 Task: Plan a trip to Villarrica, Paraguay from 9th November, 2023 to 16th November, 2023 for 2 adults with 2 bedrooms having 2 beds and 1 bathroom. Property type can be flat. Booking option can be shelf check-in.
Action: Mouse moved to (437, 63)
Screenshot: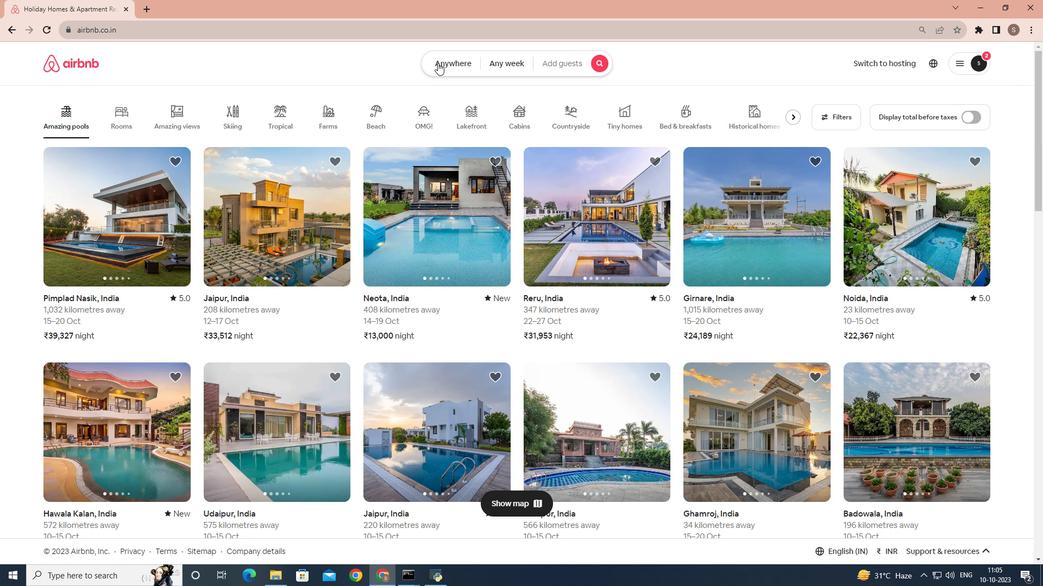 
Action: Mouse pressed left at (437, 63)
Screenshot: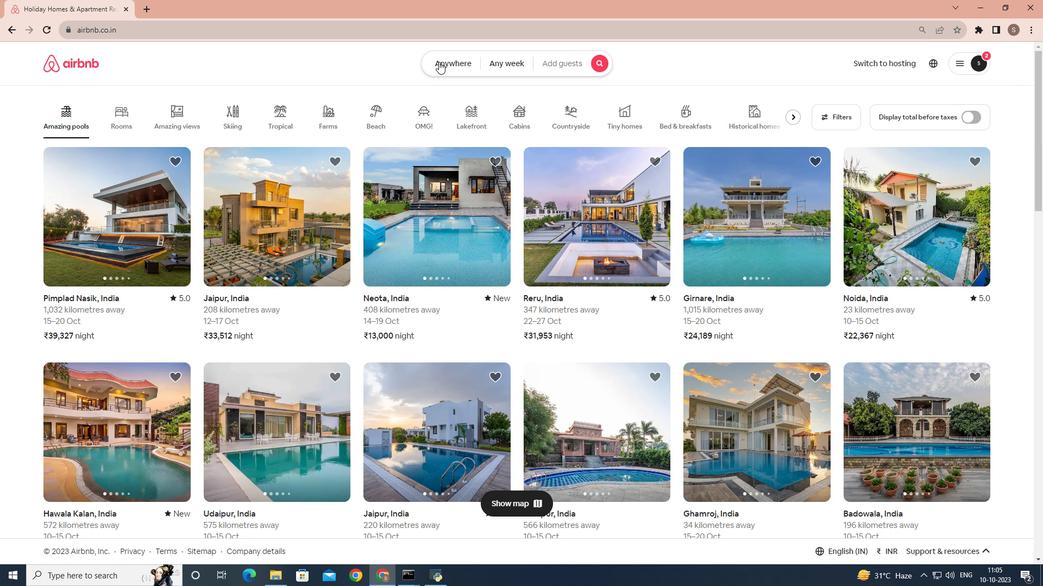 
Action: Mouse moved to (389, 101)
Screenshot: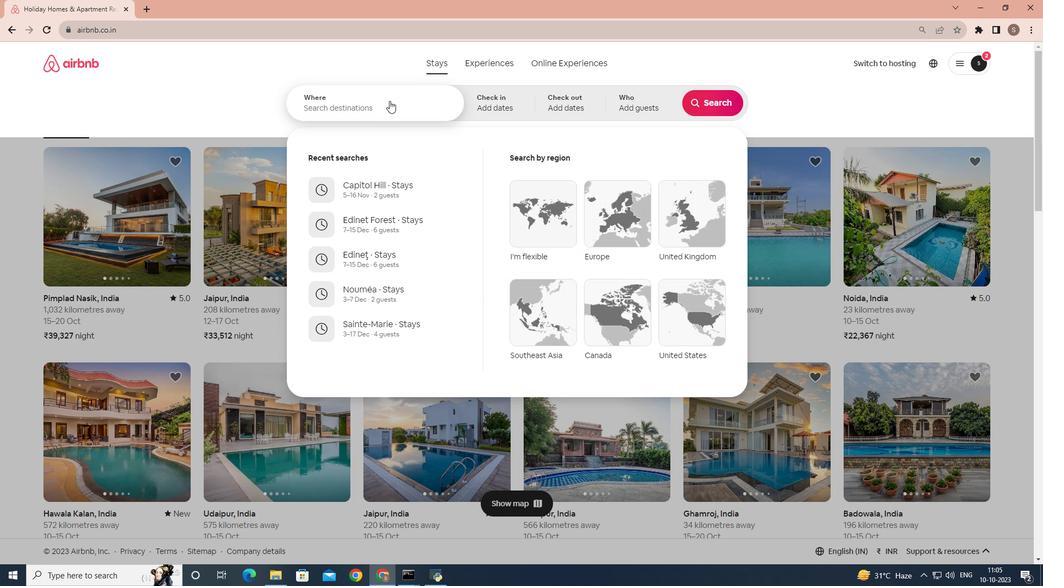 
Action: Mouse pressed left at (389, 101)
Screenshot: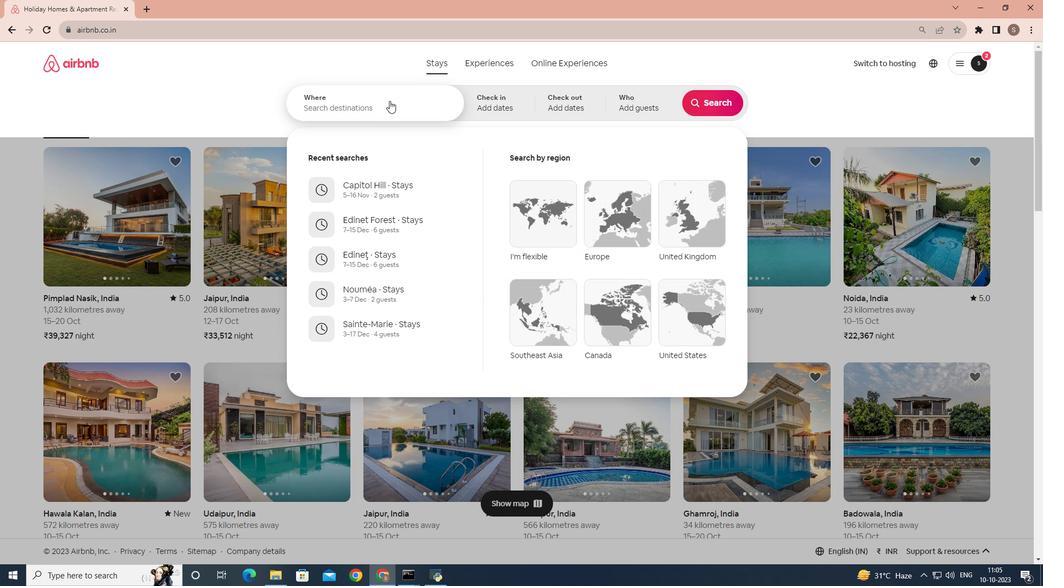 
Action: Mouse moved to (362, 113)
Screenshot: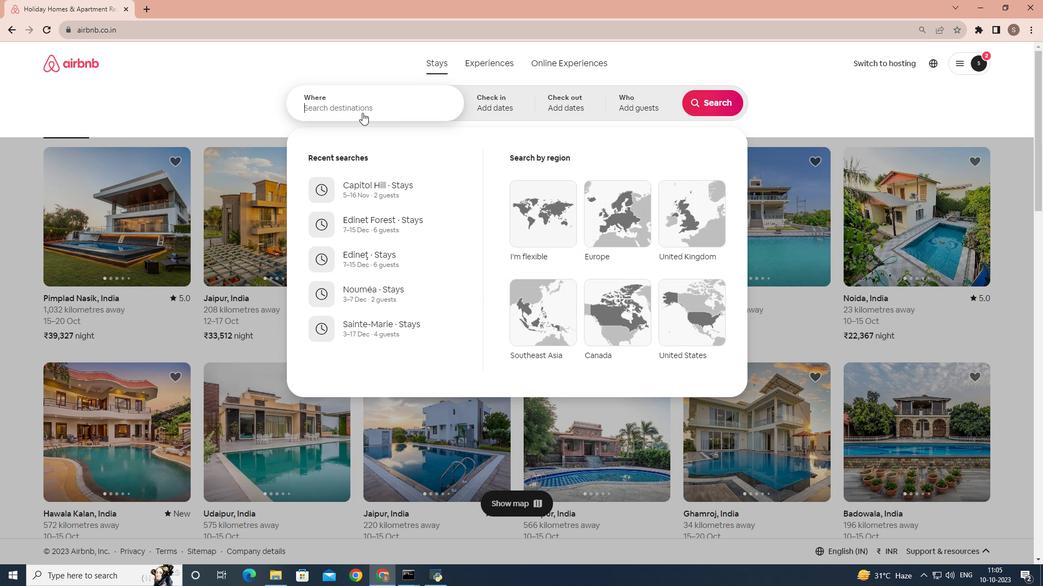 
Action: Key pressed <Key.shift><Key.shift>Villarrica,<Key.space><Key.shift>Paraguay
Screenshot: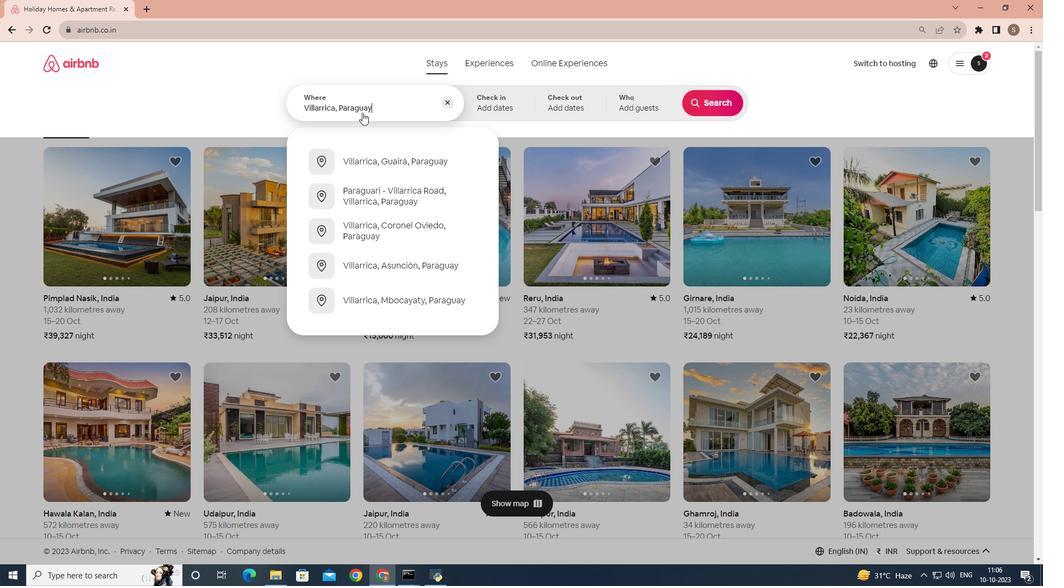 
Action: Mouse moved to (402, 167)
Screenshot: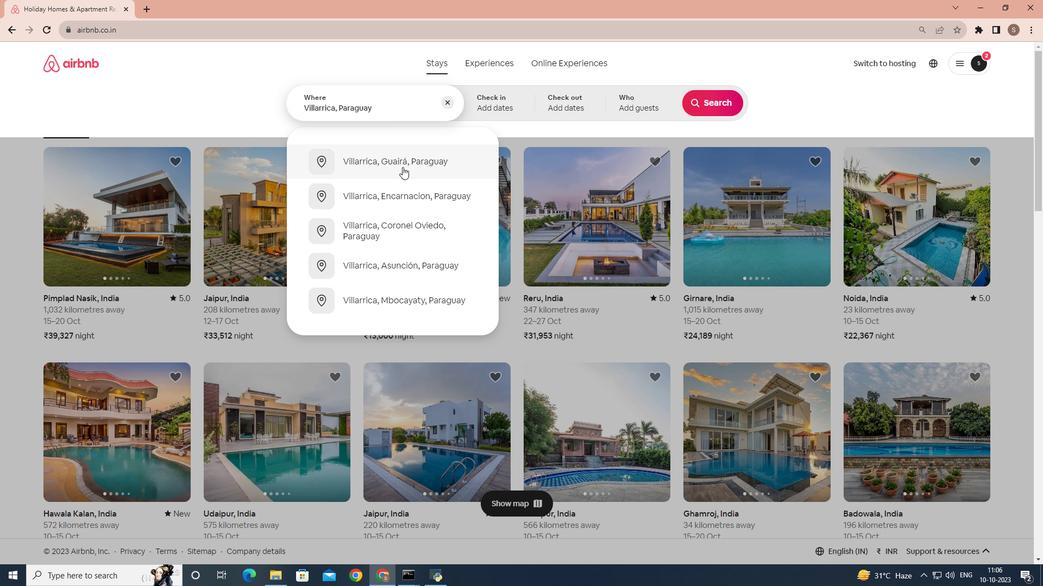 
Action: Mouse pressed left at (402, 167)
Screenshot: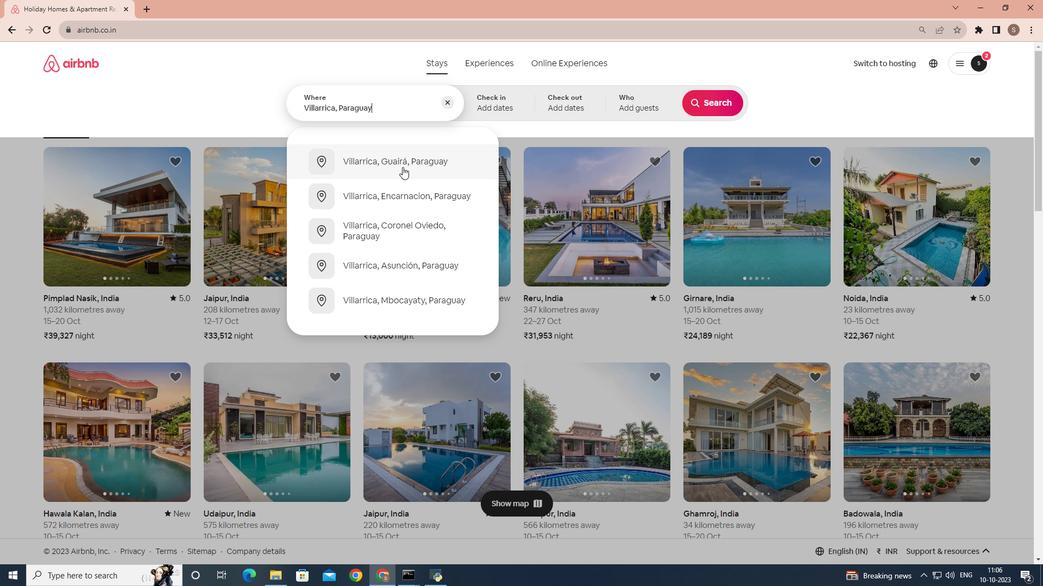
Action: Mouse moved to (642, 264)
Screenshot: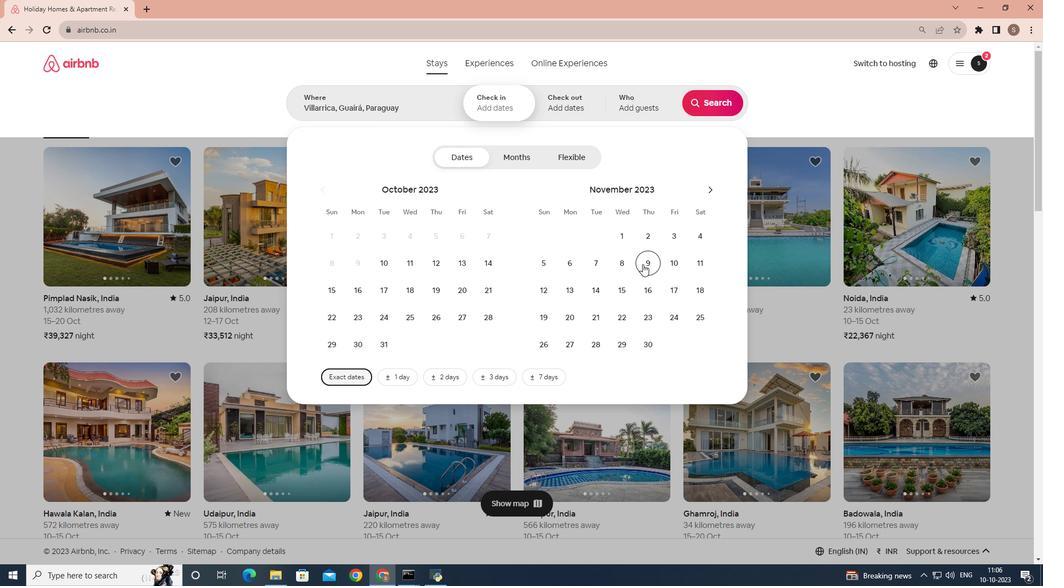 
Action: Mouse pressed left at (642, 264)
Screenshot: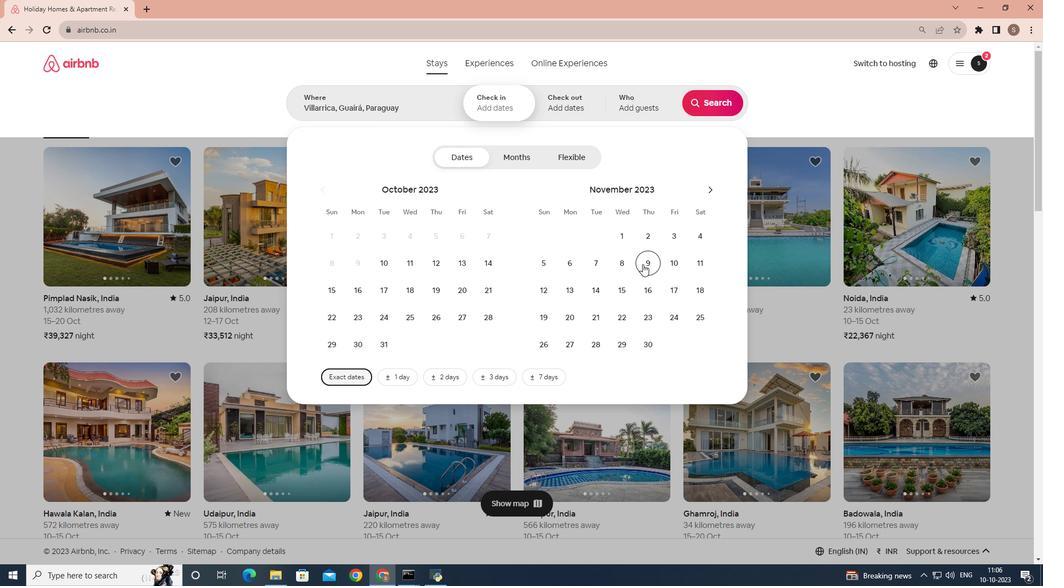 
Action: Mouse moved to (645, 298)
Screenshot: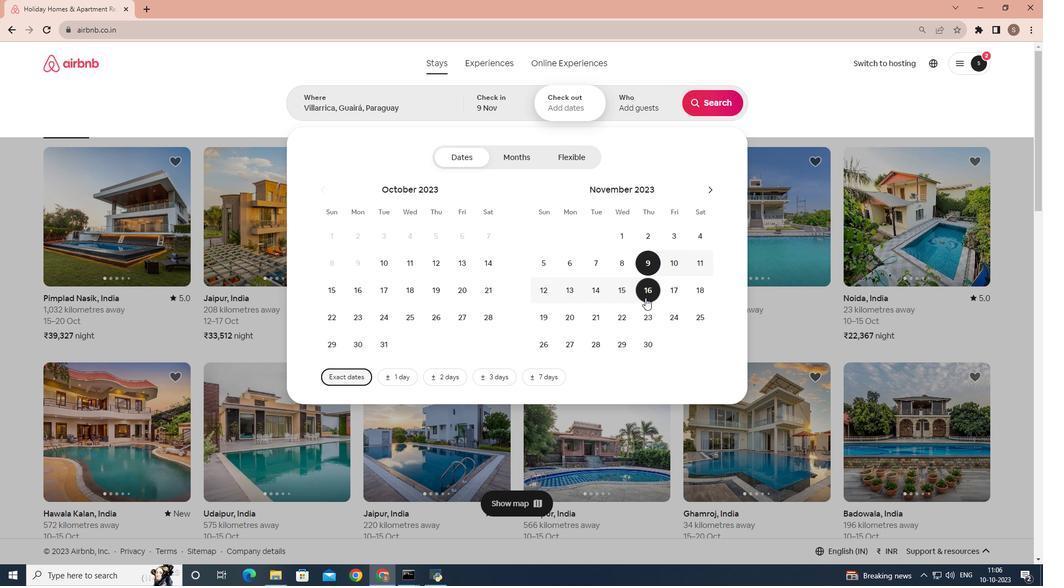 
Action: Mouse pressed left at (645, 298)
Screenshot: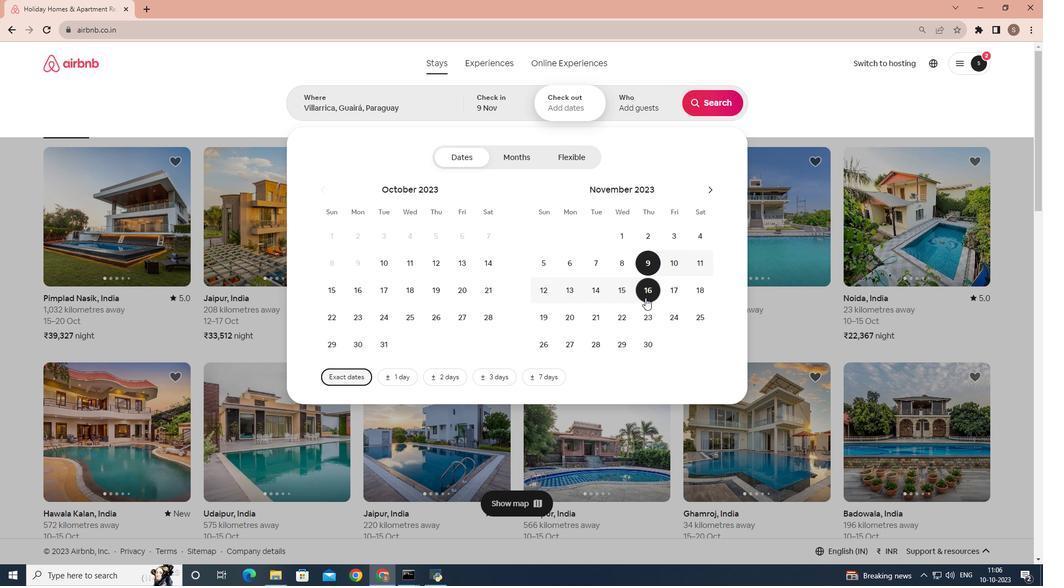 
Action: Mouse moved to (634, 109)
Screenshot: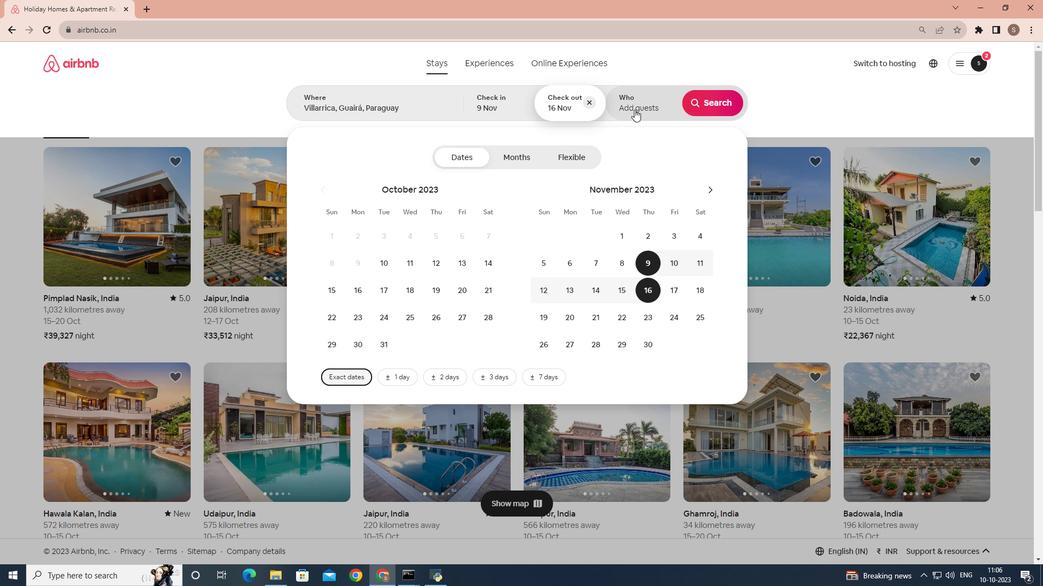 
Action: Mouse pressed left at (634, 109)
Screenshot: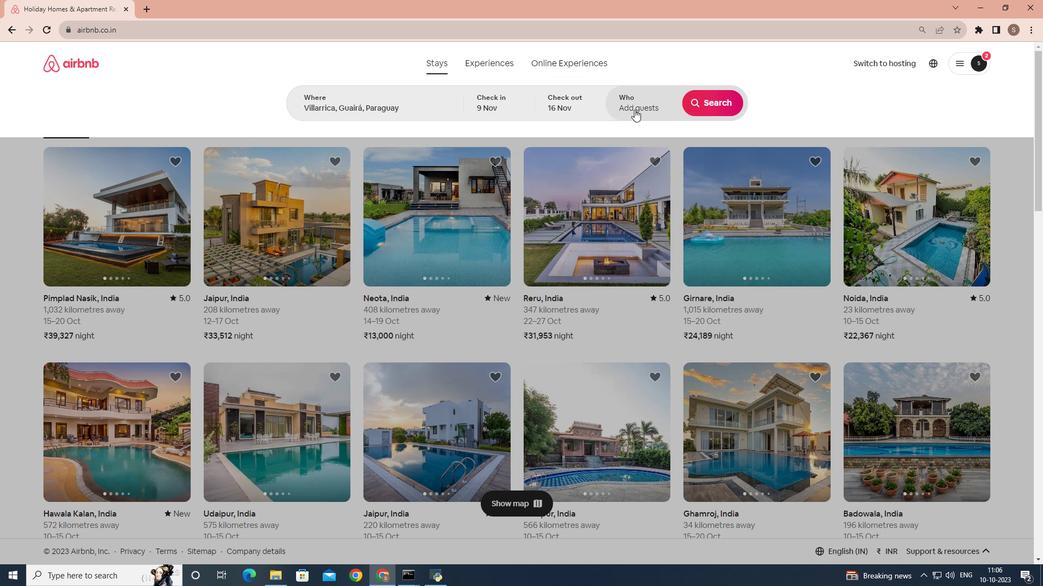 
Action: Mouse moved to (718, 158)
Screenshot: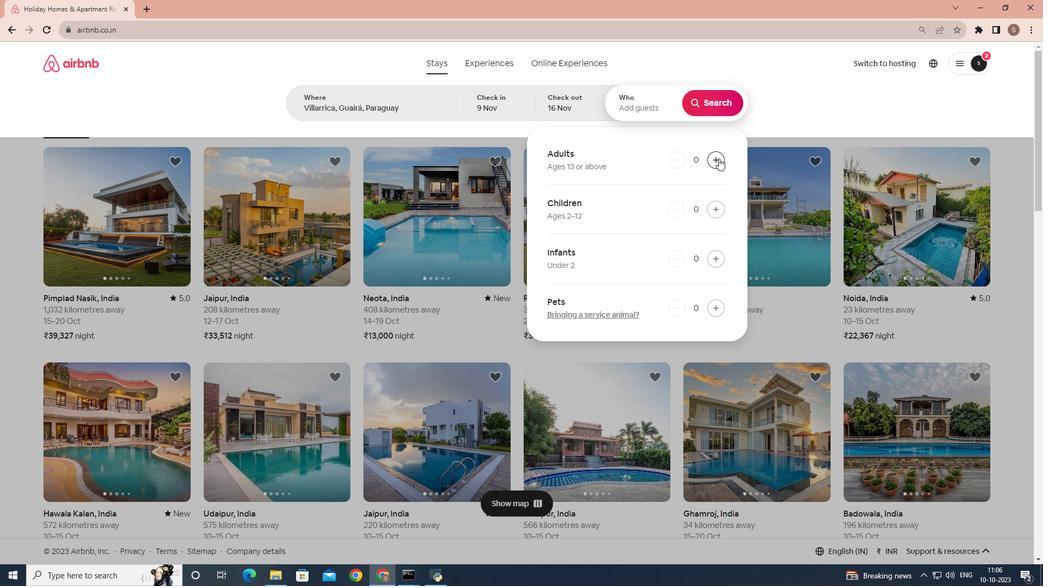 
Action: Mouse pressed left at (718, 158)
Screenshot: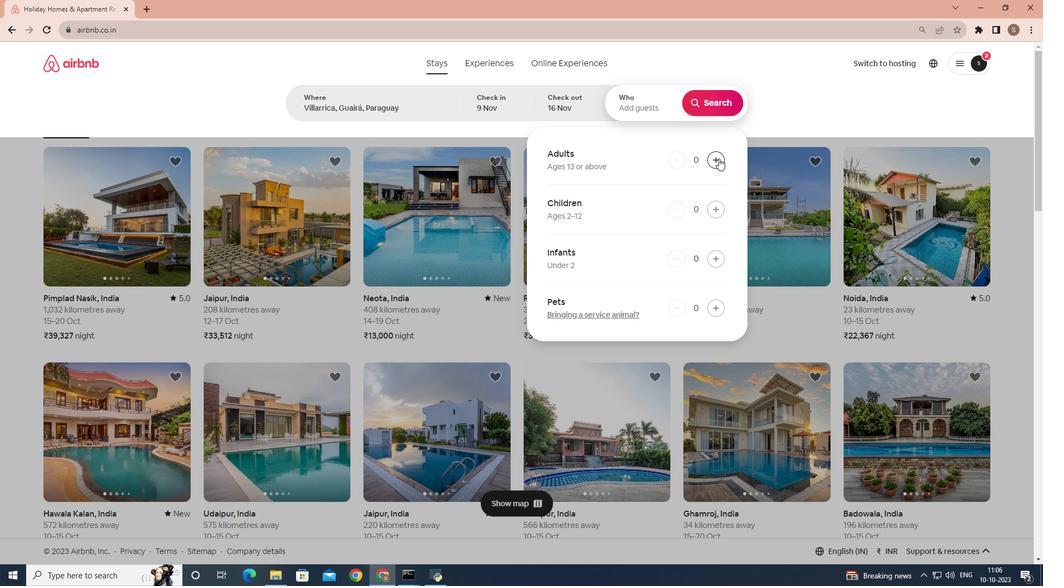 
Action: Mouse pressed left at (718, 158)
Screenshot: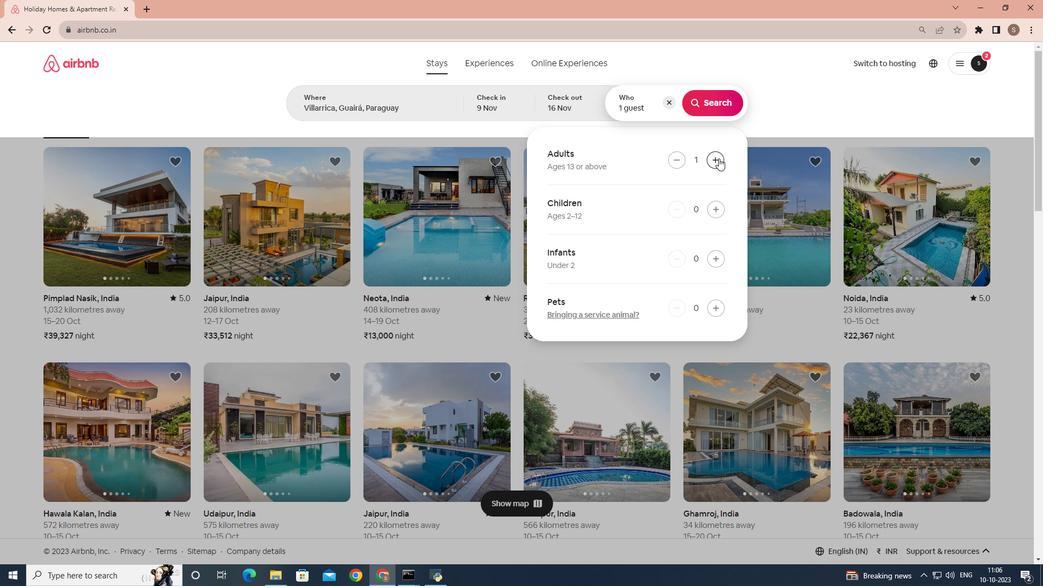 
Action: Mouse moved to (709, 104)
Screenshot: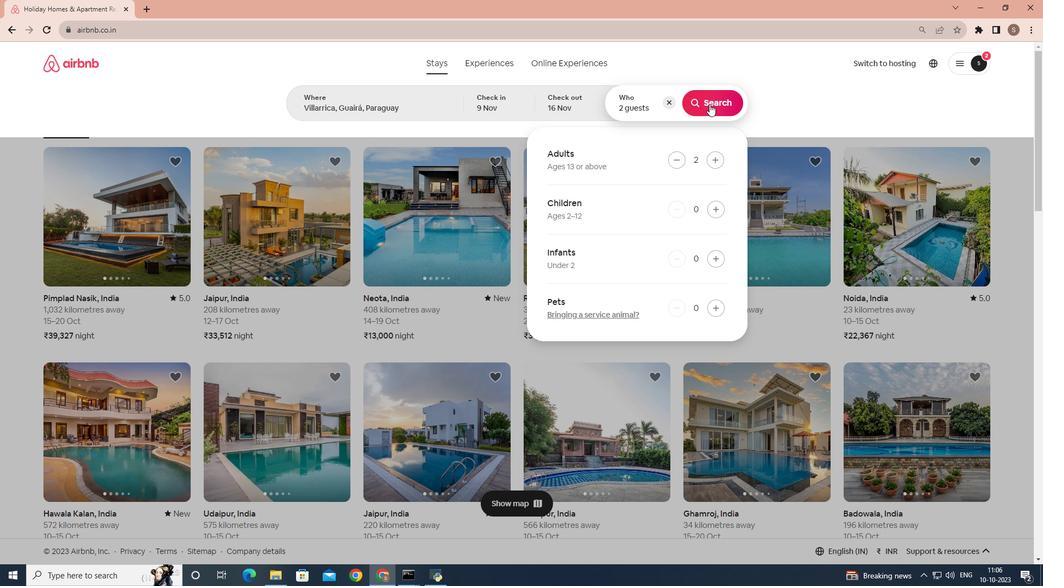 
Action: Mouse pressed left at (709, 104)
Screenshot: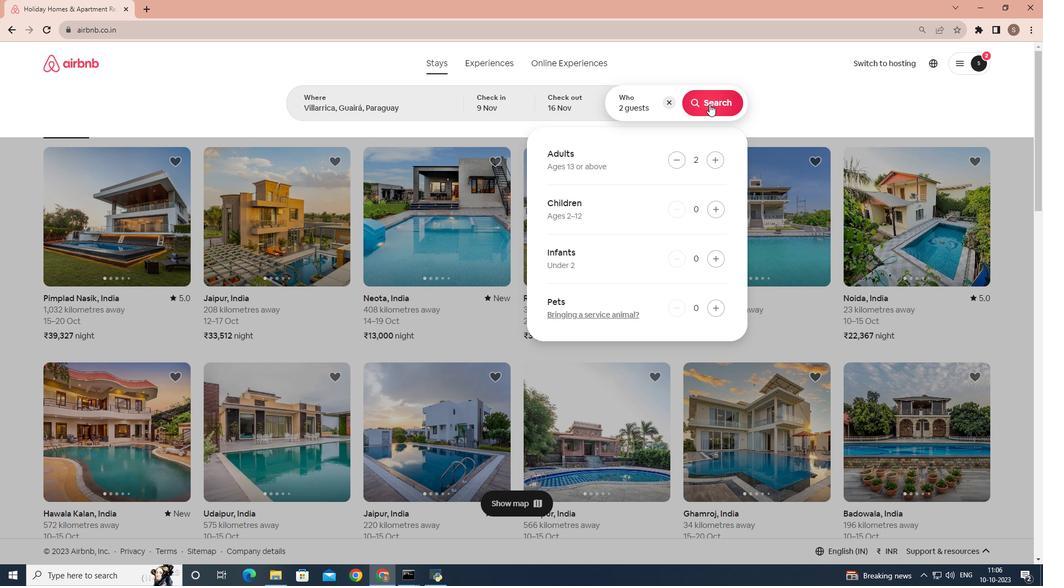 
Action: Mouse moved to (864, 110)
Screenshot: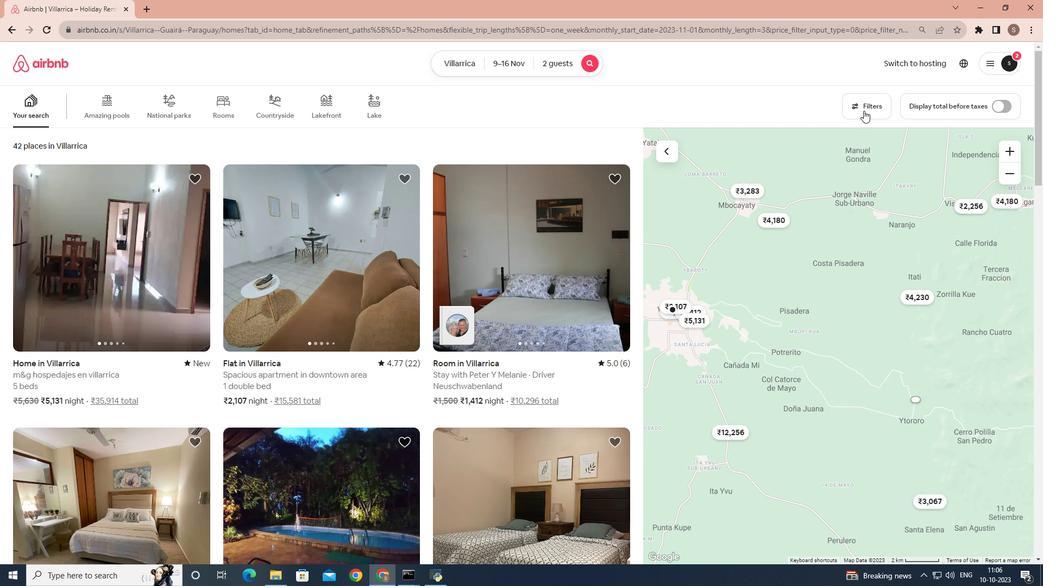 
Action: Mouse pressed left at (864, 110)
Screenshot: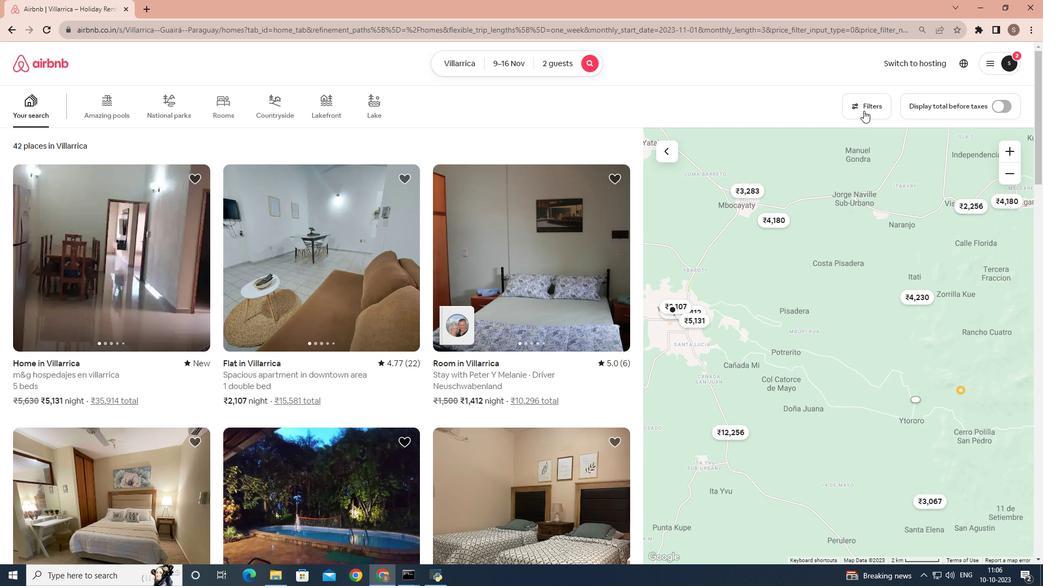 
Action: Mouse moved to (361, 485)
Screenshot: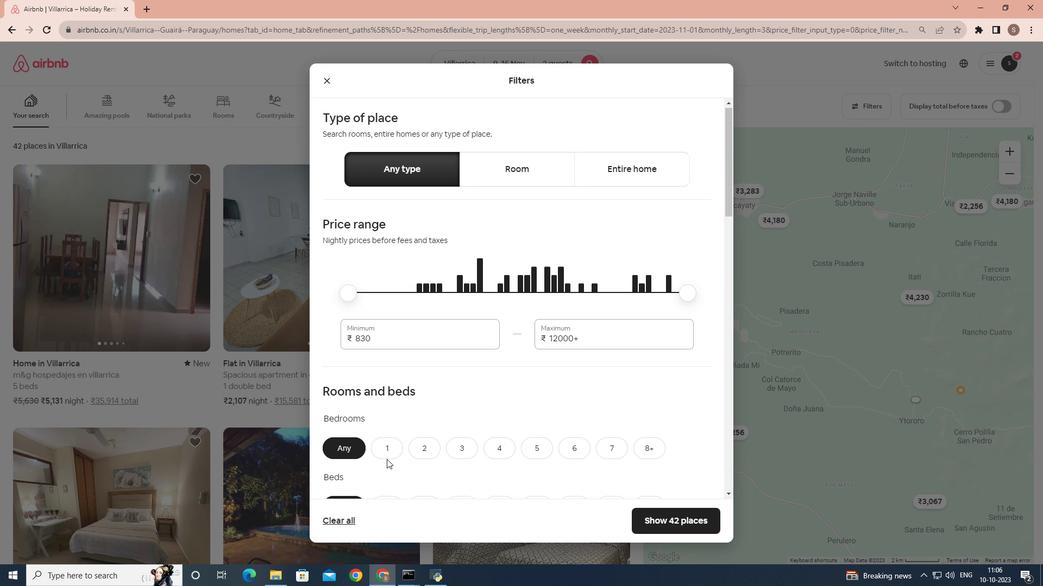 
Action: Mouse scrolled (361, 485) with delta (0, 0)
Screenshot: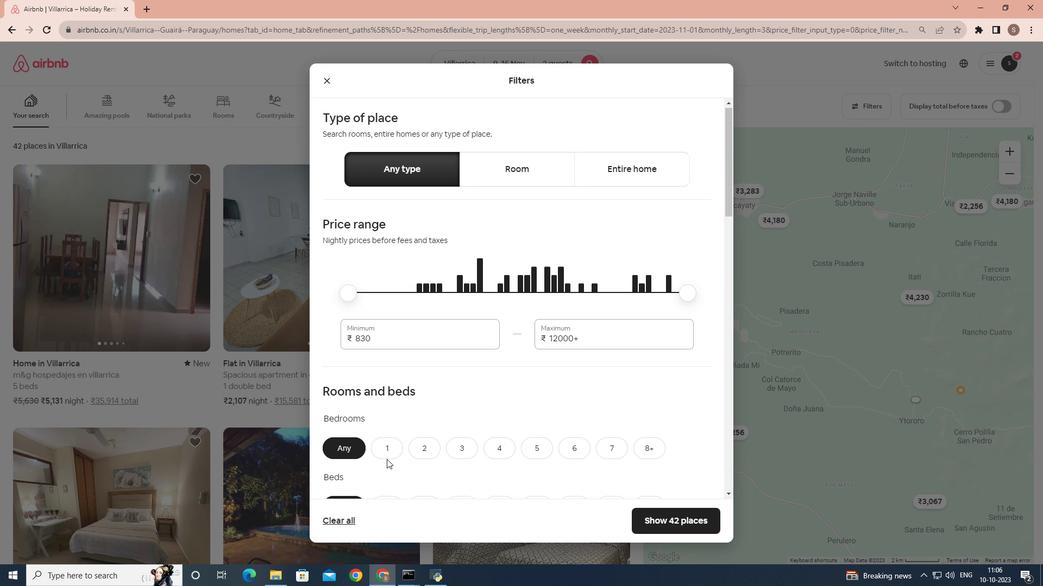 
Action: Mouse moved to (415, 429)
Screenshot: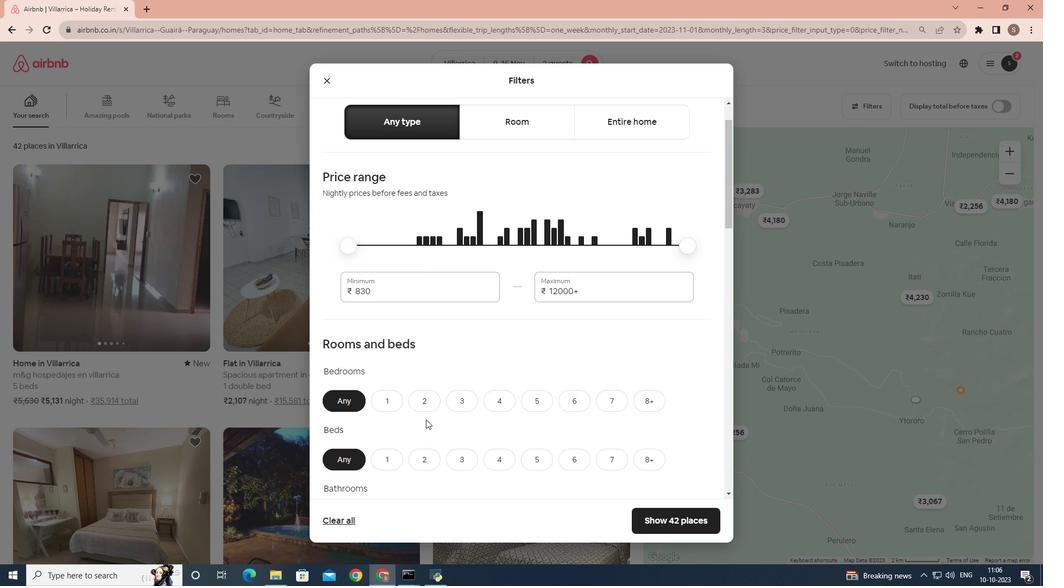 
Action: Mouse scrolled (415, 429) with delta (0, 0)
Screenshot: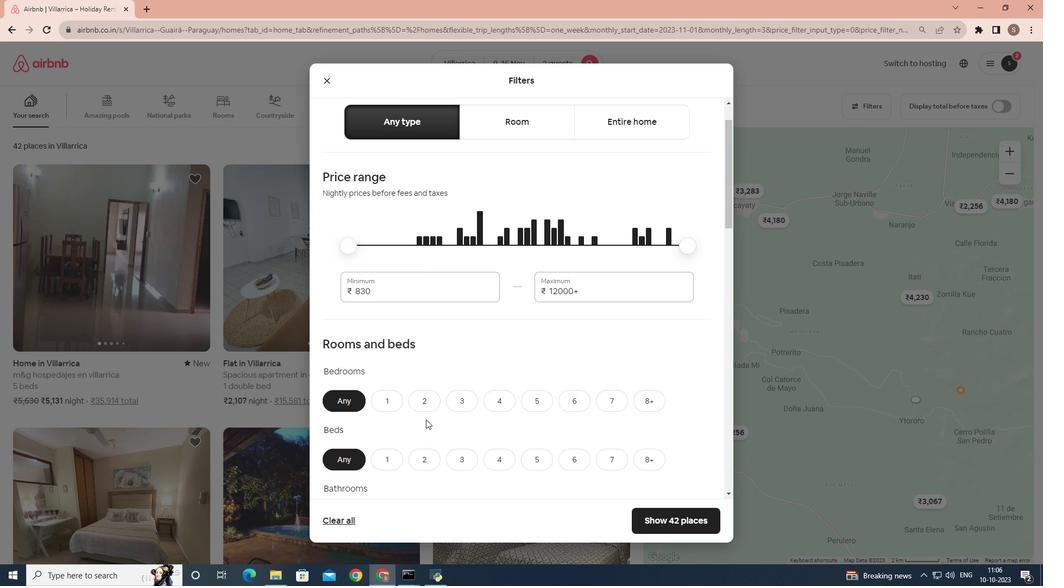 
Action: Mouse moved to (429, 337)
Screenshot: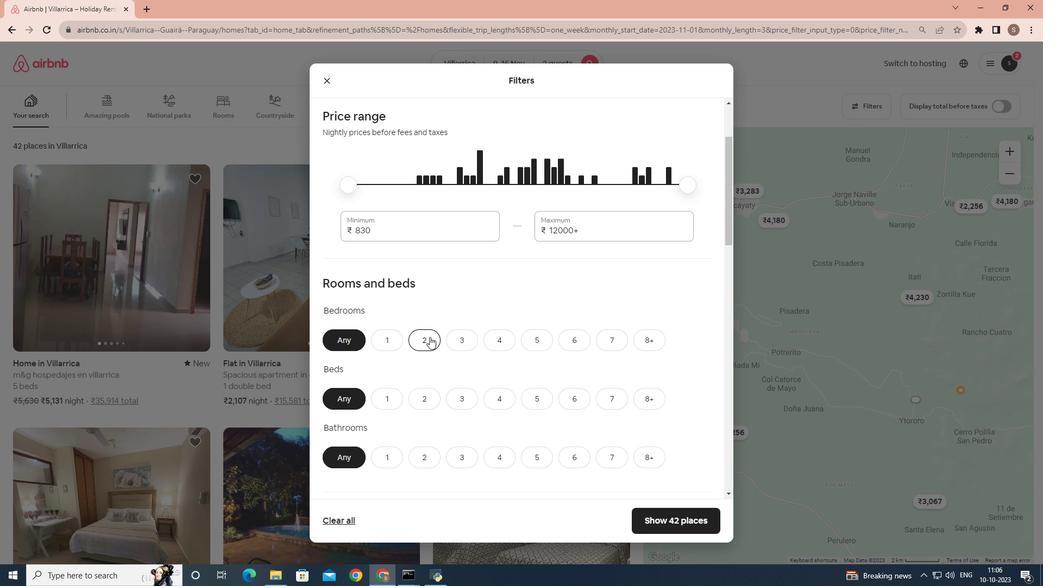 
Action: Mouse pressed left at (429, 337)
Screenshot: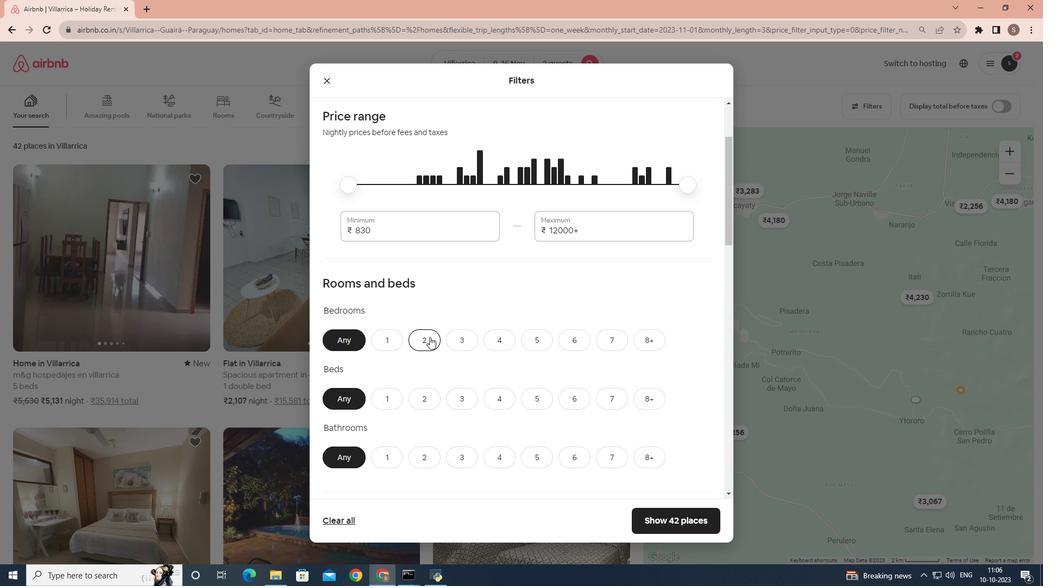 
Action: Mouse moved to (427, 399)
Screenshot: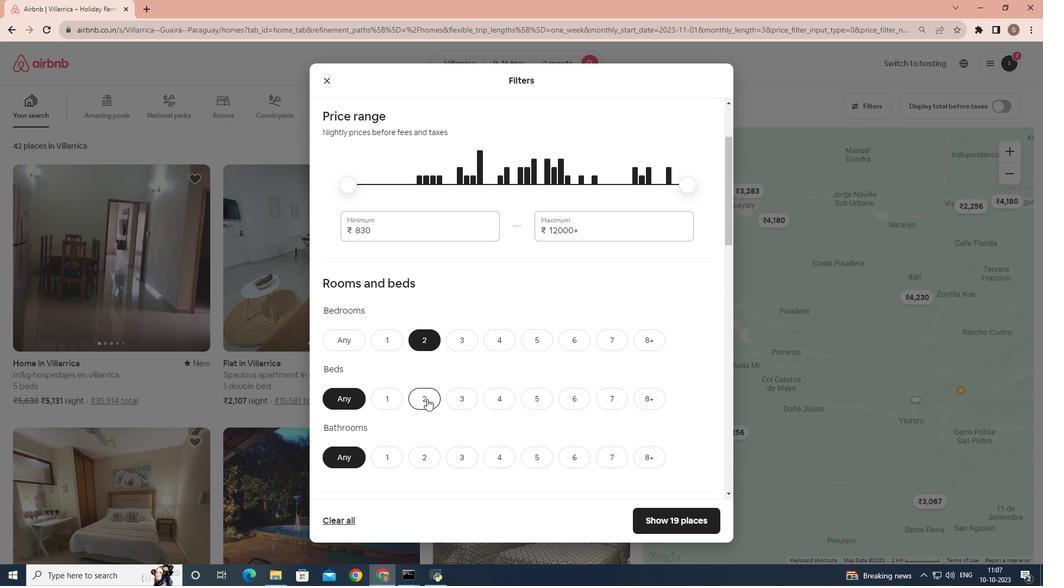 
Action: Mouse pressed left at (427, 399)
Screenshot: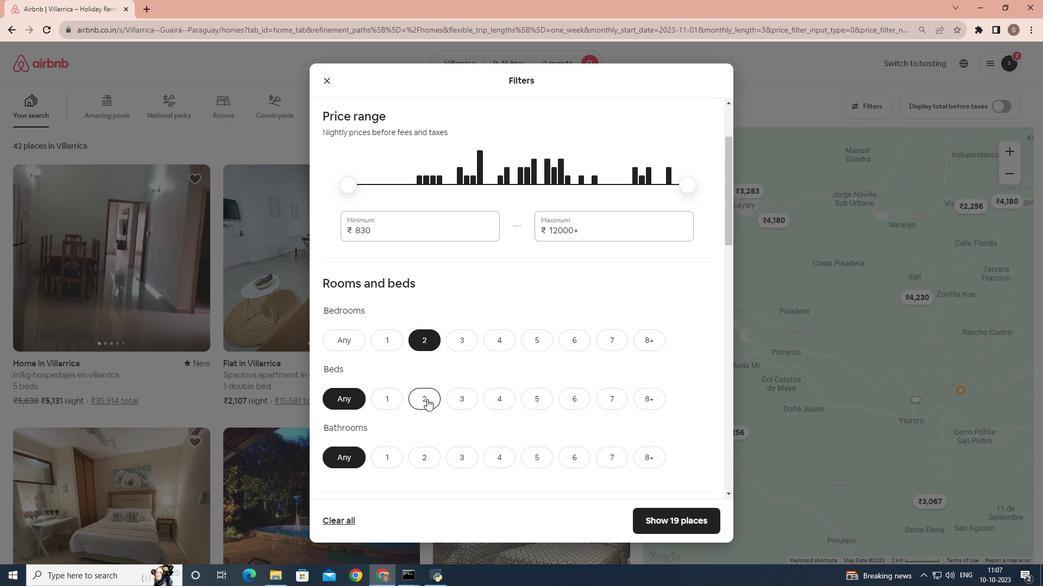 
Action: Mouse moved to (446, 377)
Screenshot: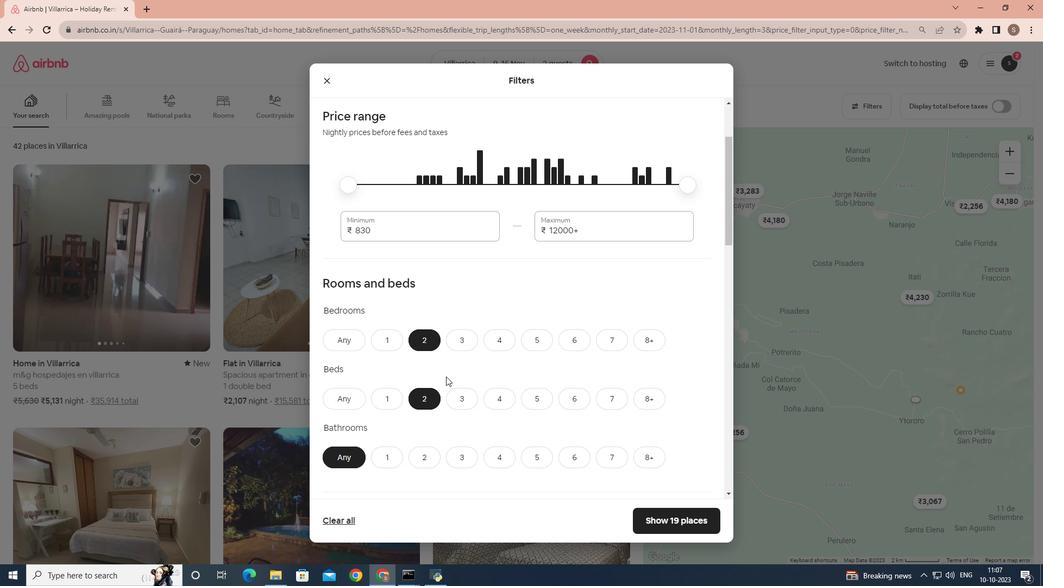 
Action: Mouse scrolled (446, 376) with delta (0, 0)
Screenshot: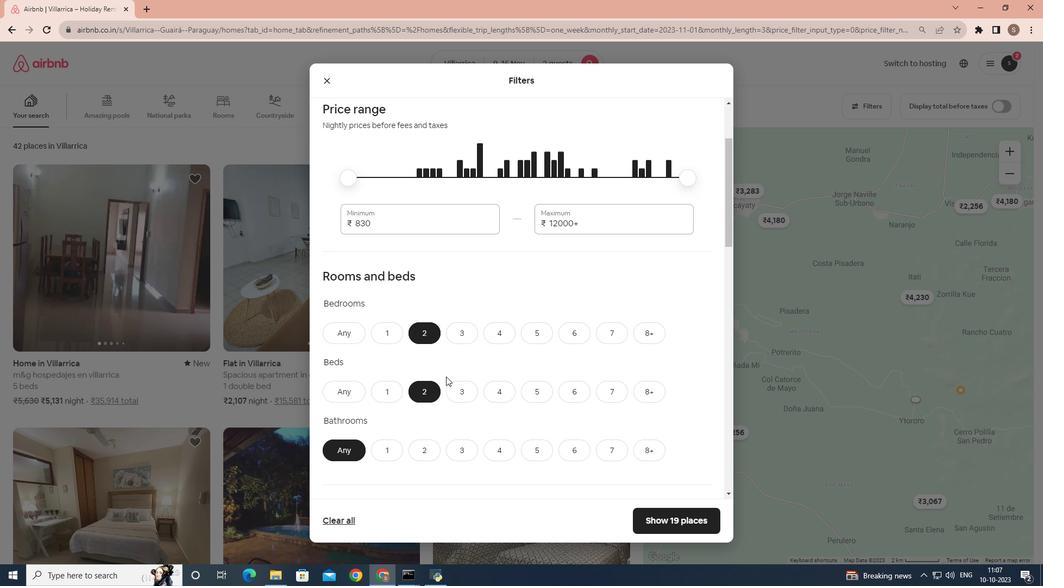 
Action: Mouse moved to (394, 408)
Screenshot: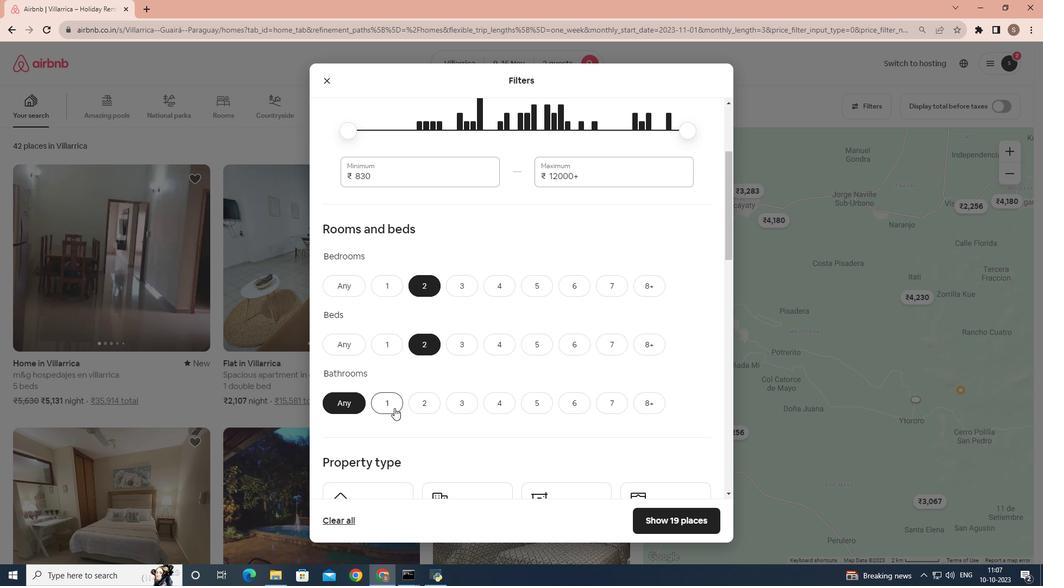 
Action: Mouse pressed left at (394, 408)
Screenshot: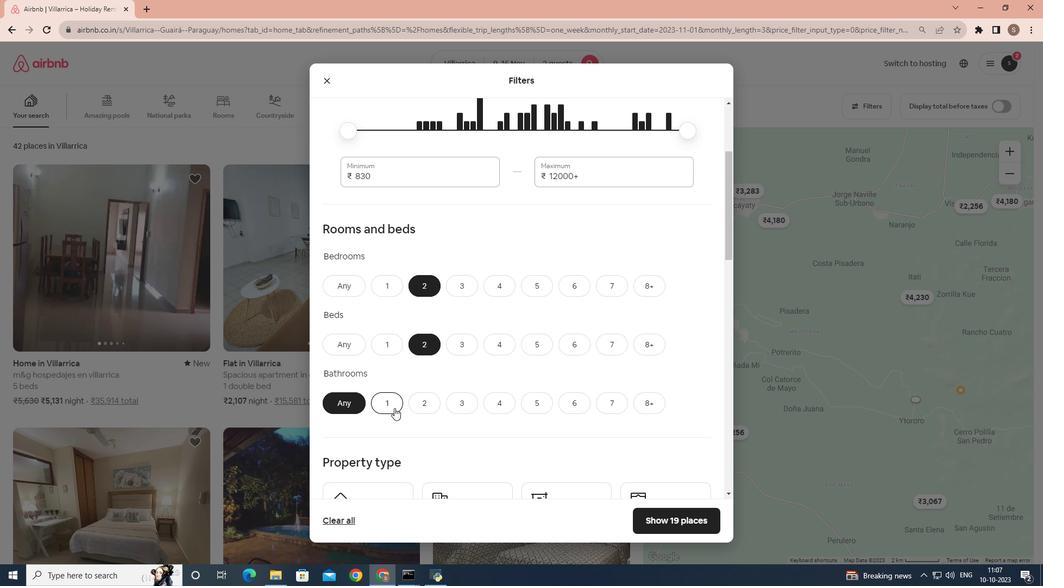 
Action: Mouse moved to (509, 368)
Screenshot: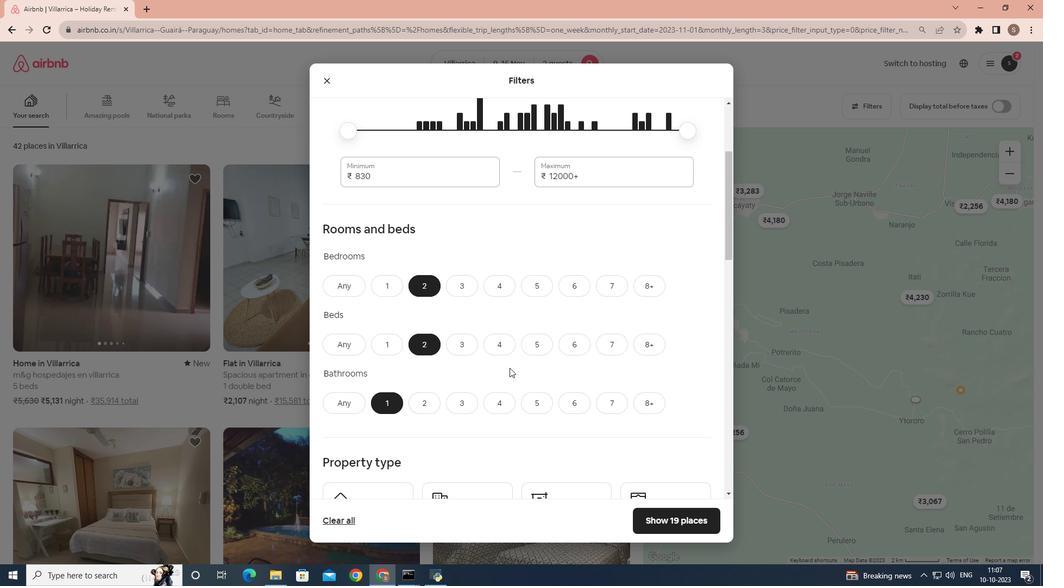 
Action: Mouse scrolled (509, 367) with delta (0, 0)
Screenshot: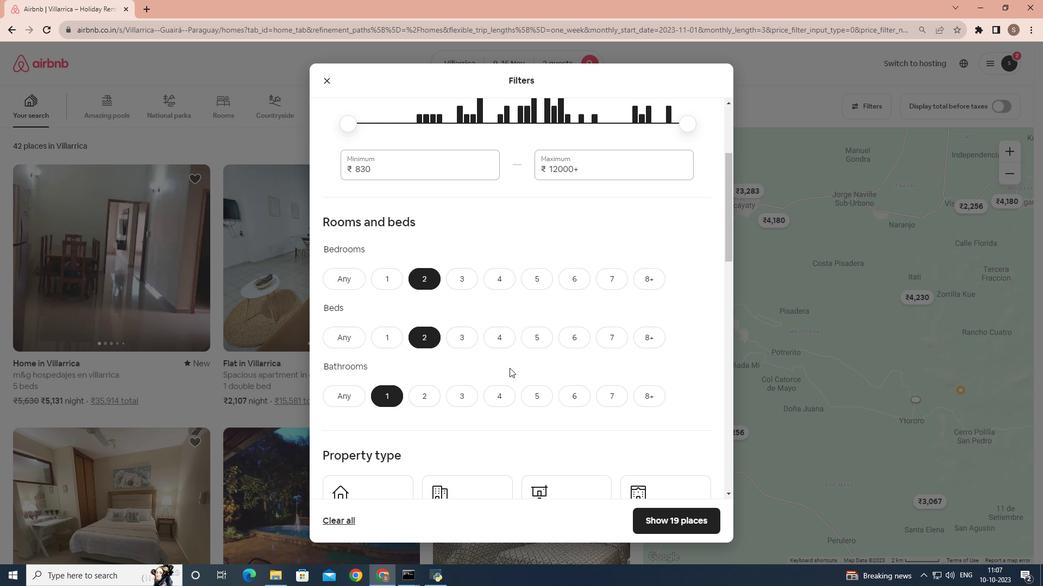 
Action: Mouse moved to (510, 367)
Screenshot: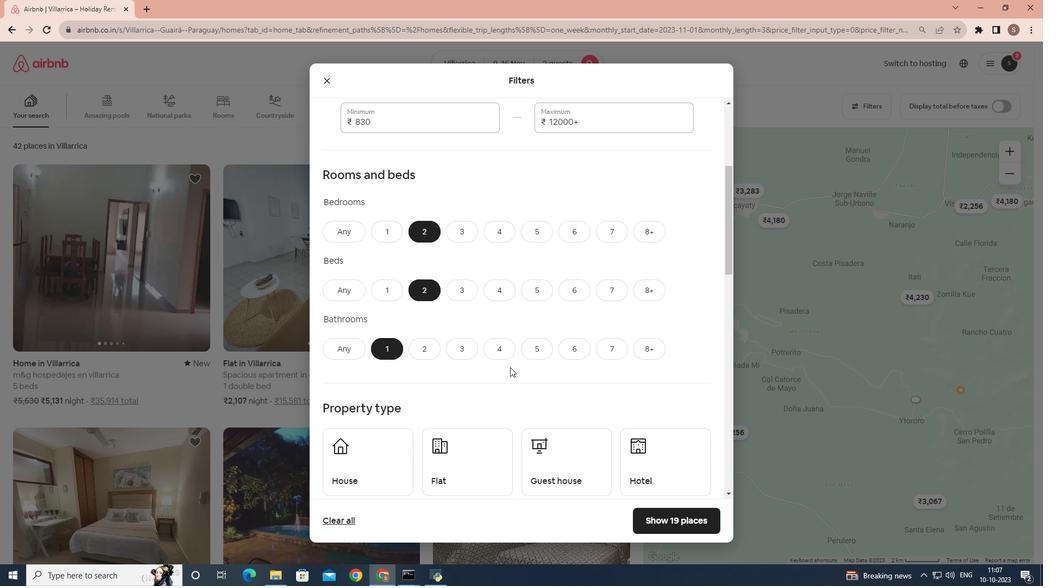 
Action: Mouse scrolled (510, 367) with delta (0, 0)
Screenshot: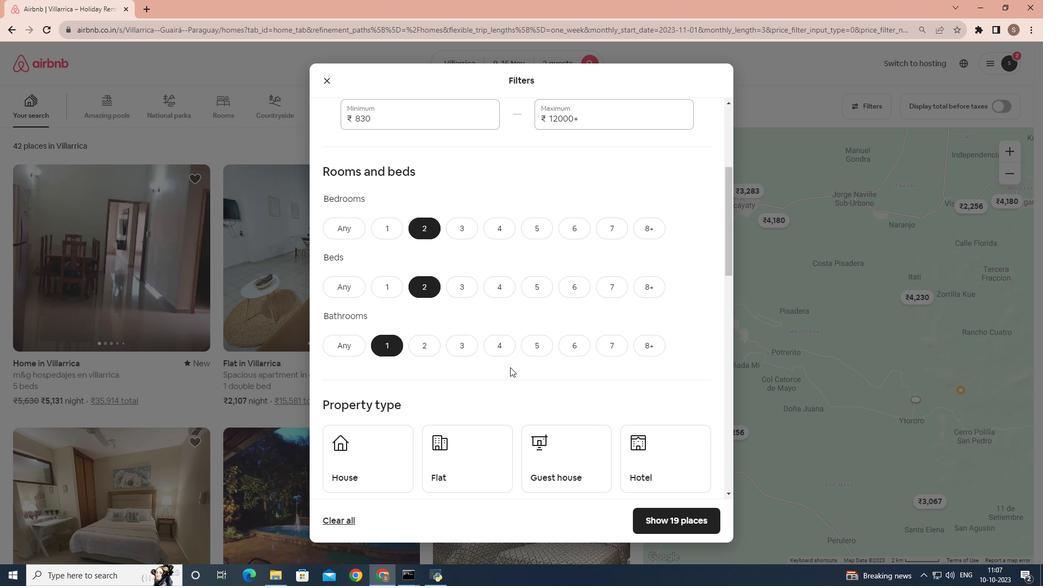 
Action: Mouse scrolled (510, 367) with delta (0, 0)
Screenshot: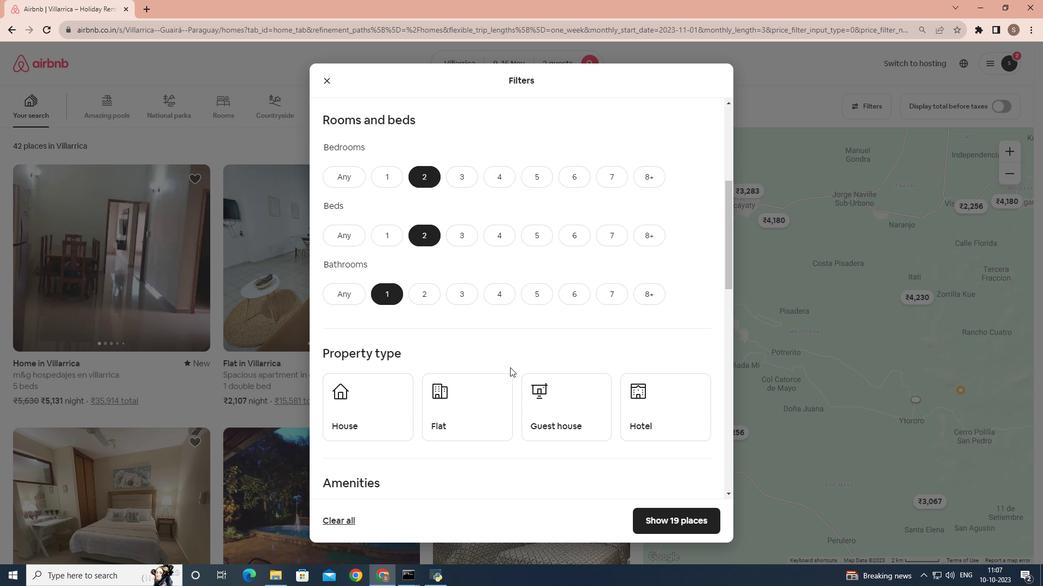 
Action: Mouse scrolled (510, 367) with delta (0, 0)
Screenshot: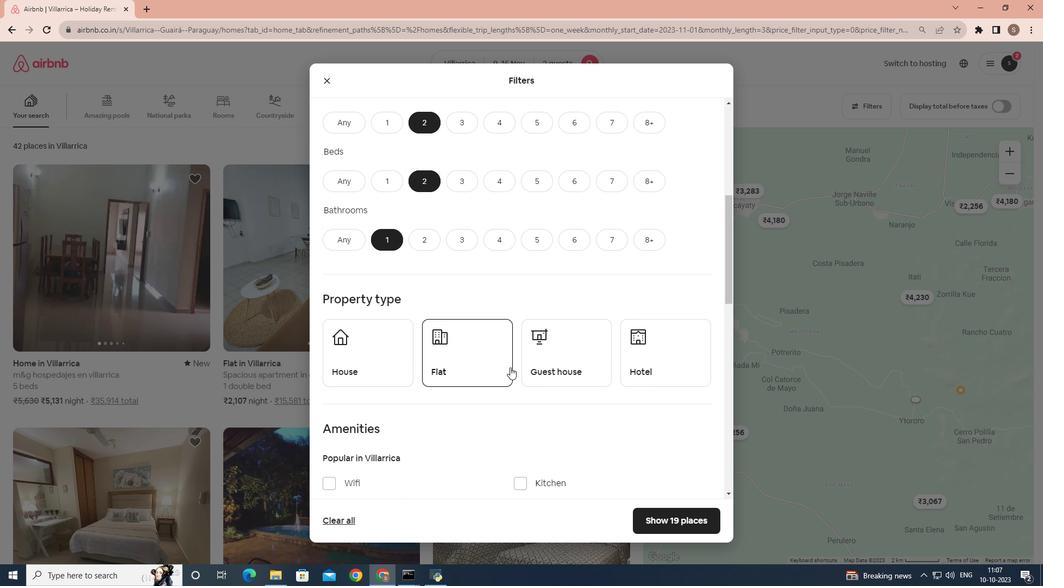
Action: Mouse moved to (452, 306)
Screenshot: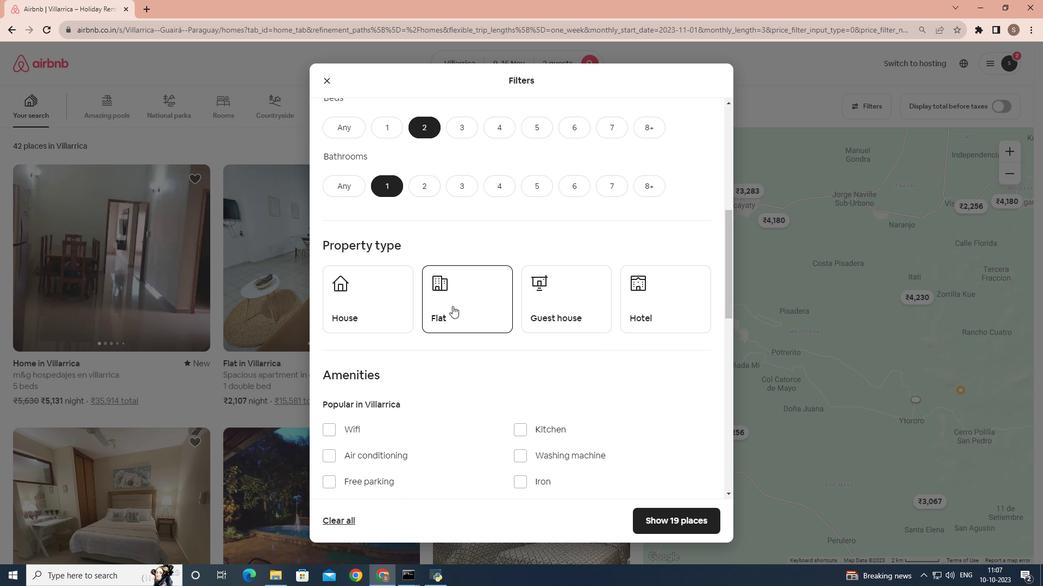 
Action: Mouse pressed left at (452, 306)
Screenshot: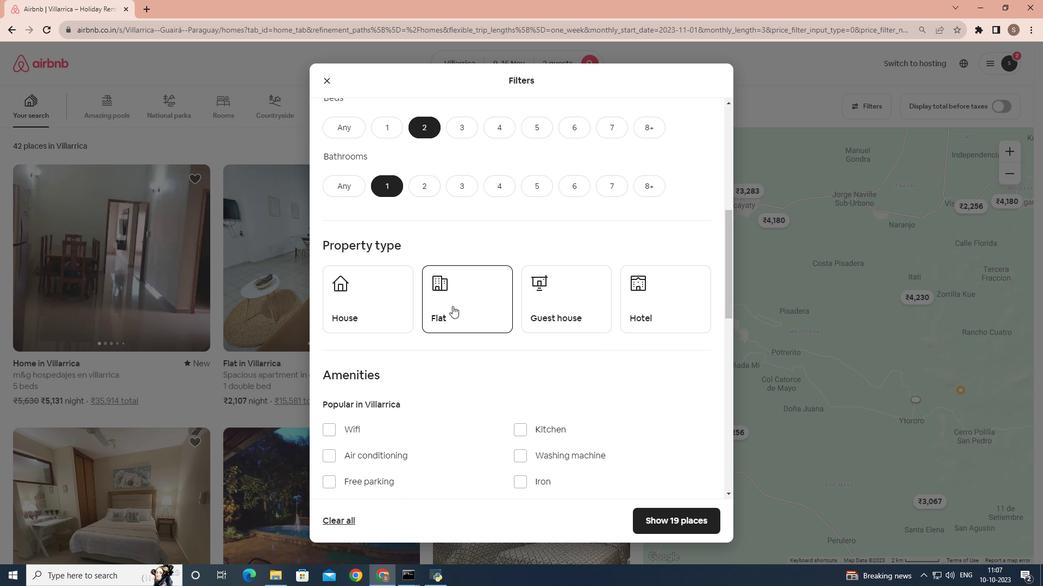 
Action: Mouse moved to (517, 339)
Screenshot: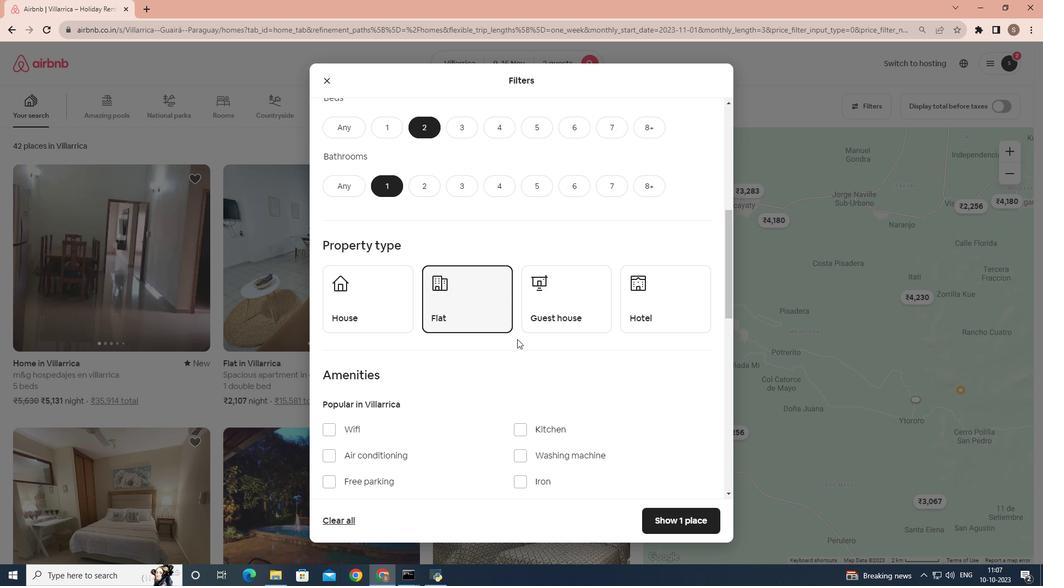 
Action: Mouse scrolled (517, 339) with delta (0, 0)
Screenshot: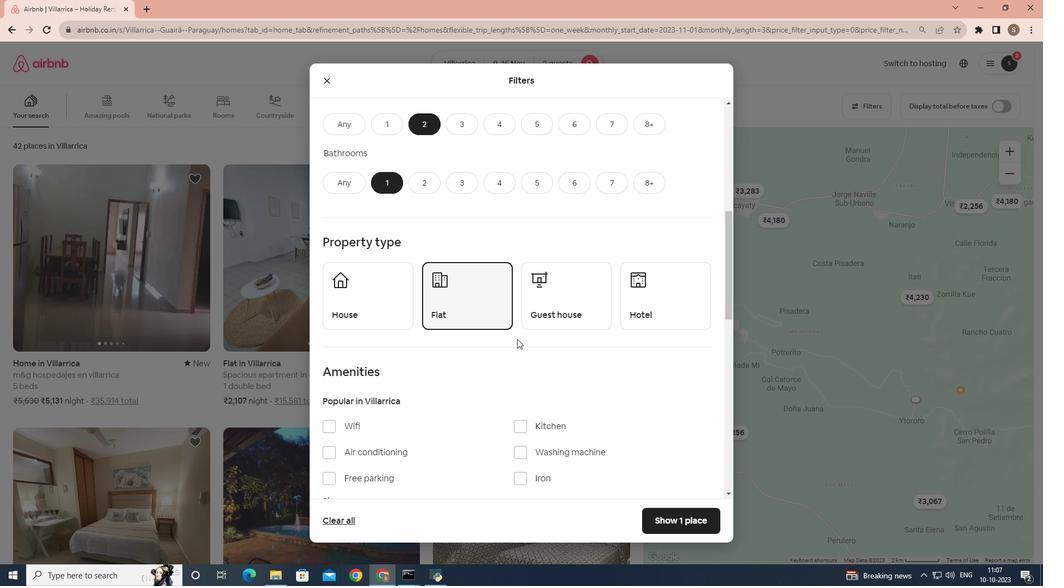 
Action: Mouse scrolled (517, 339) with delta (0, 0)
Screenshot: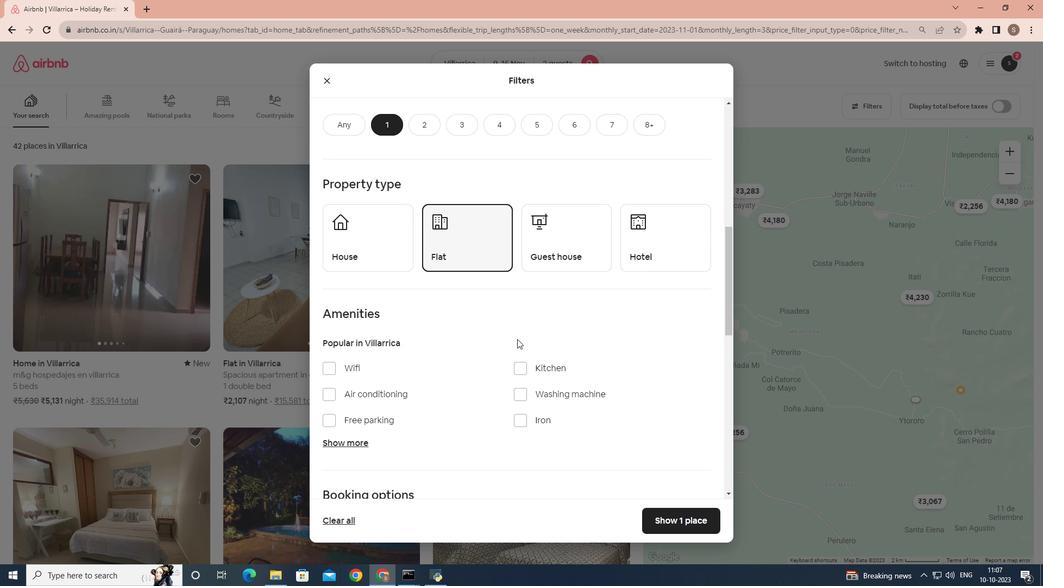 
Action: Mouse scrolled (517, 339) with delta (0, 0)
Screenshot: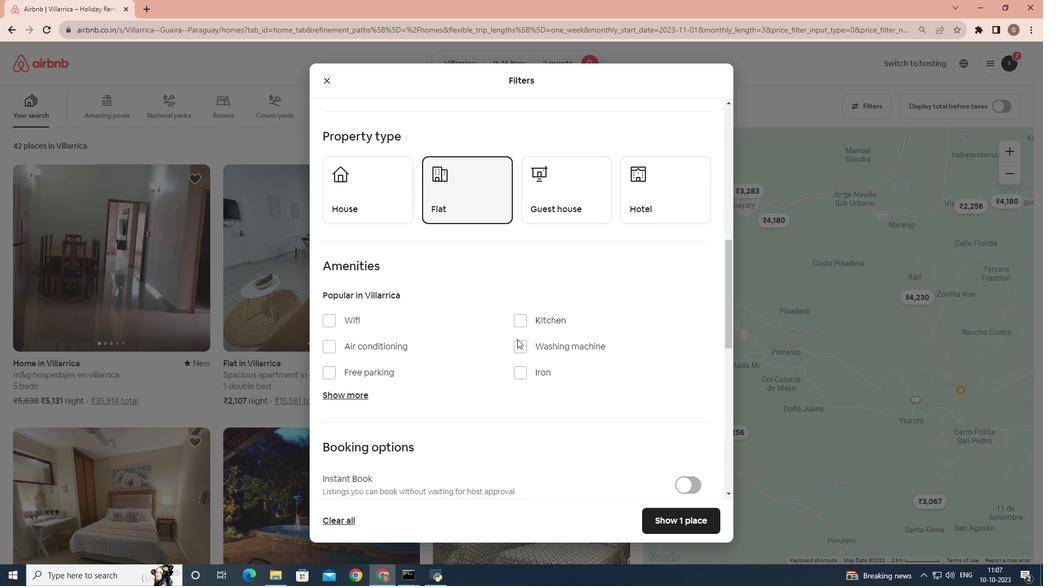 
Action: Mouse moved to (499, 374)
Screenshot: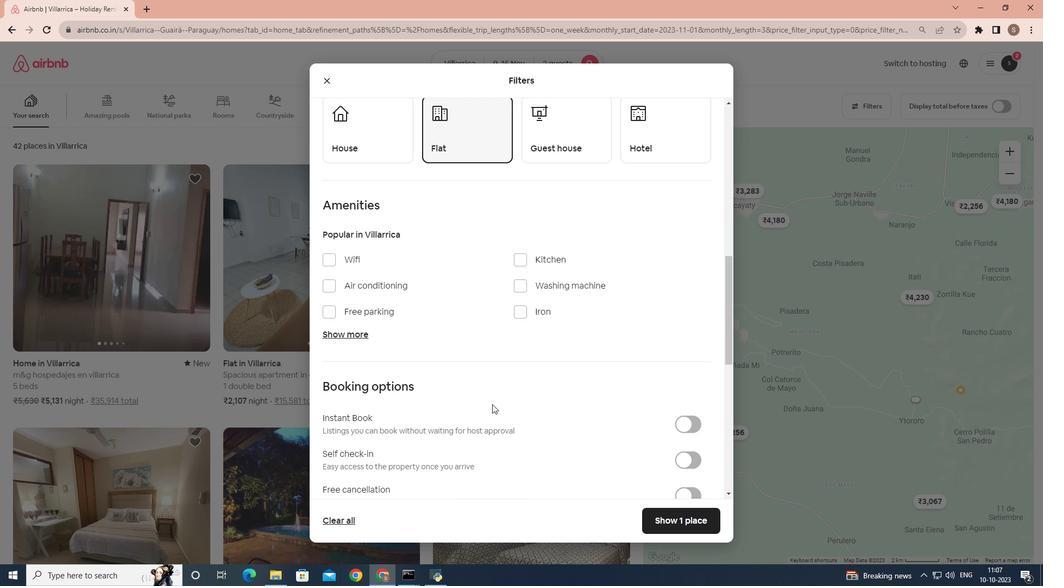 
Action: Mouse scrolled (499, 374) with delta (0, 0)
Screenshot: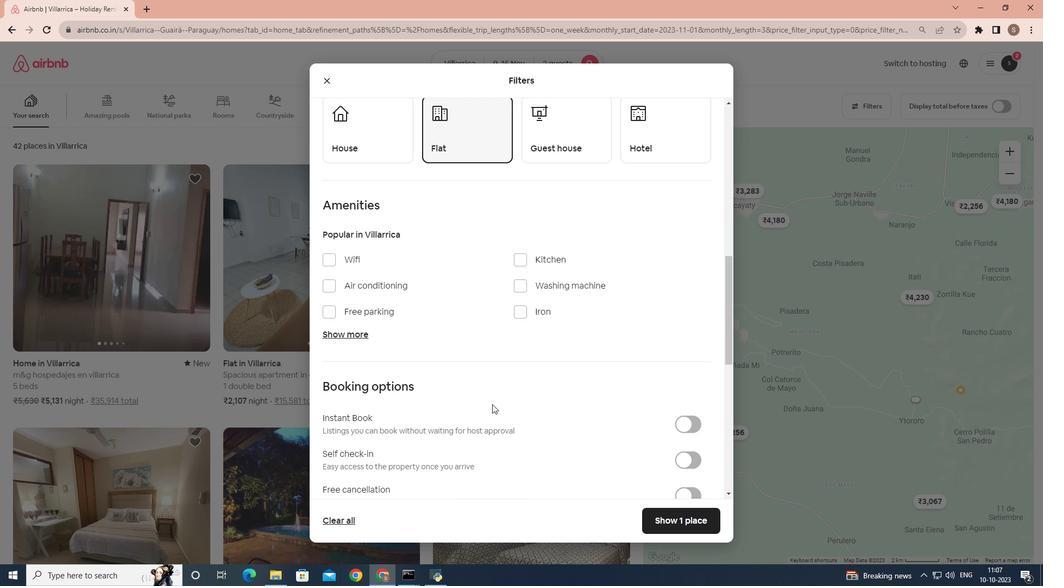 
Action: Mouse moved to (492, 404)
Screenshot: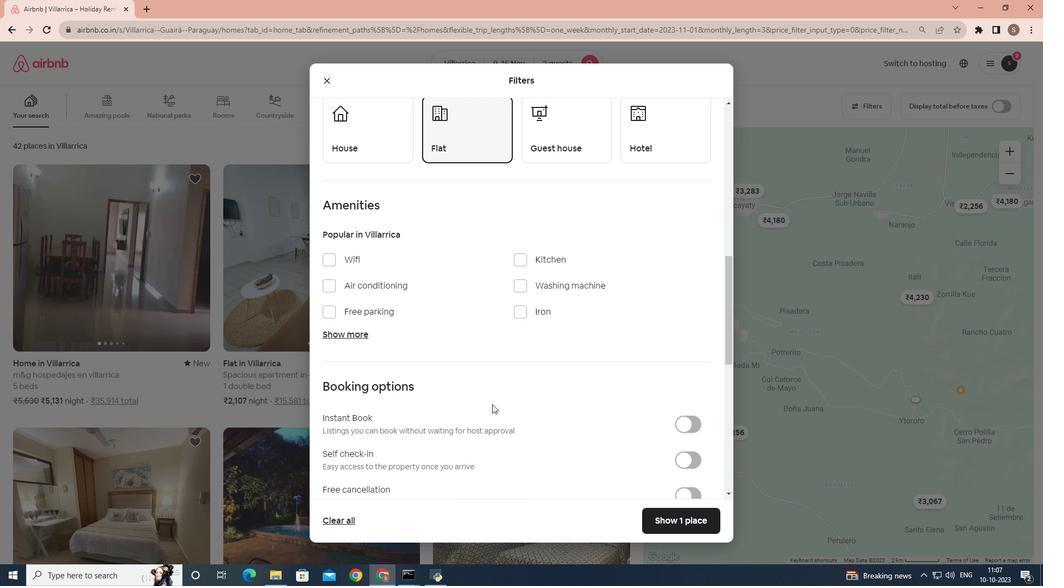 
Action: Mouse scrolled (492, 404) with delta (0, 0)
Screenshot: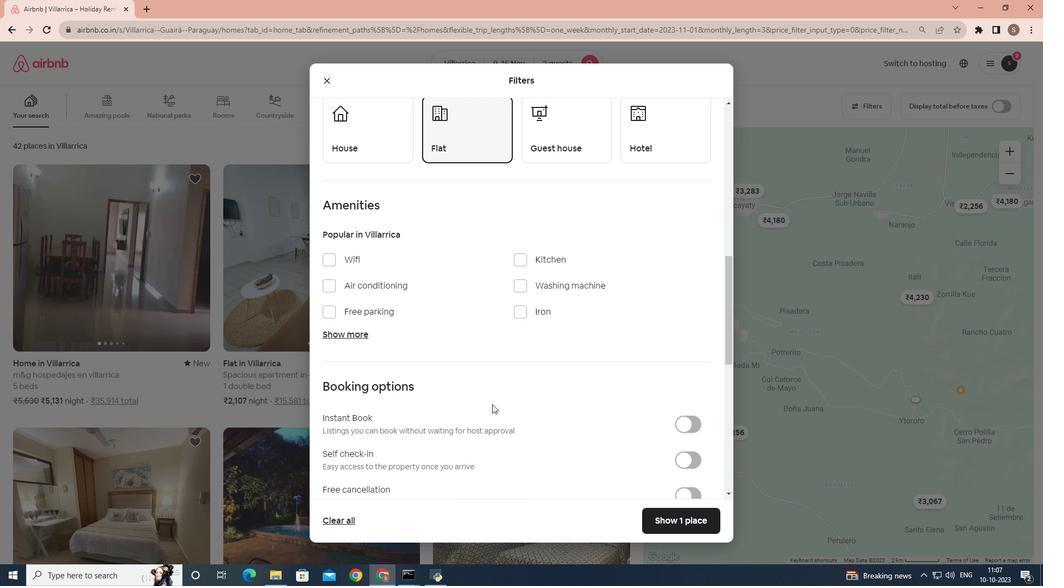 
Action: Mouse moved to (477, 374)
Screenshot: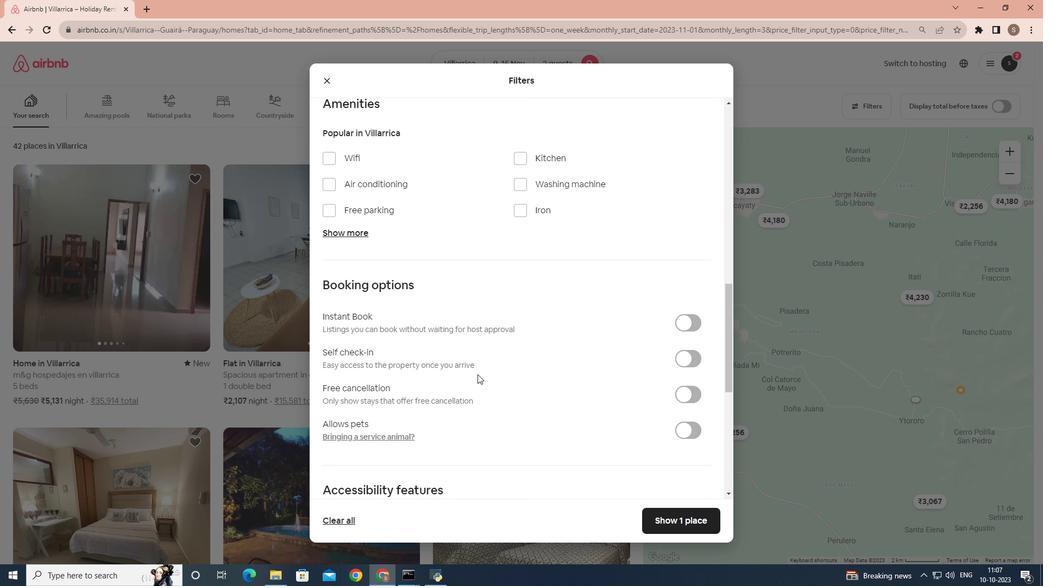 
Action: Mouse scrolled (477, 374) with delta (0, 0)
Screenshot: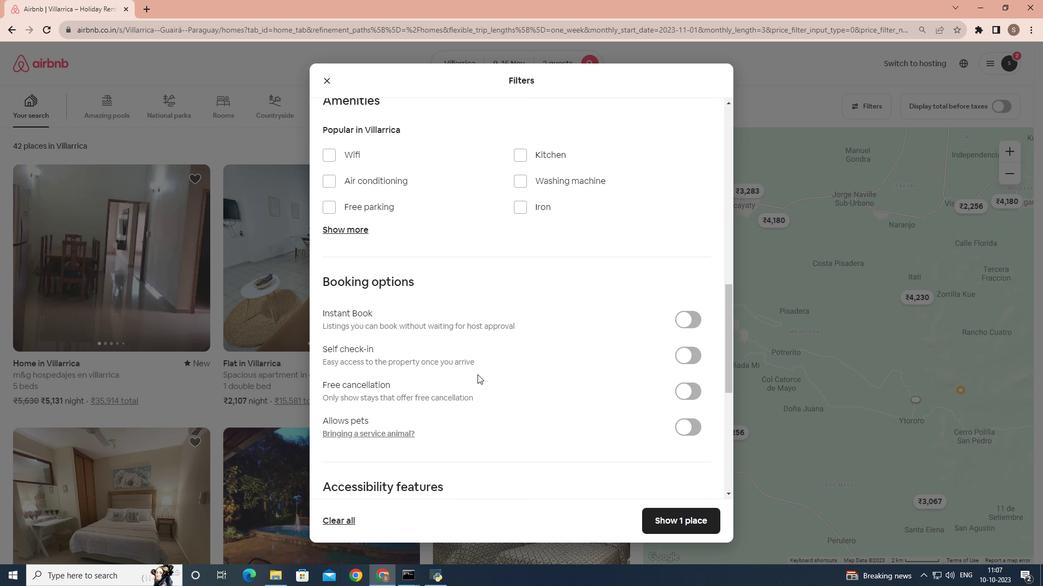 
Action: Mouse scrolled (477, 374) with delta (0, 0)
Screenshot: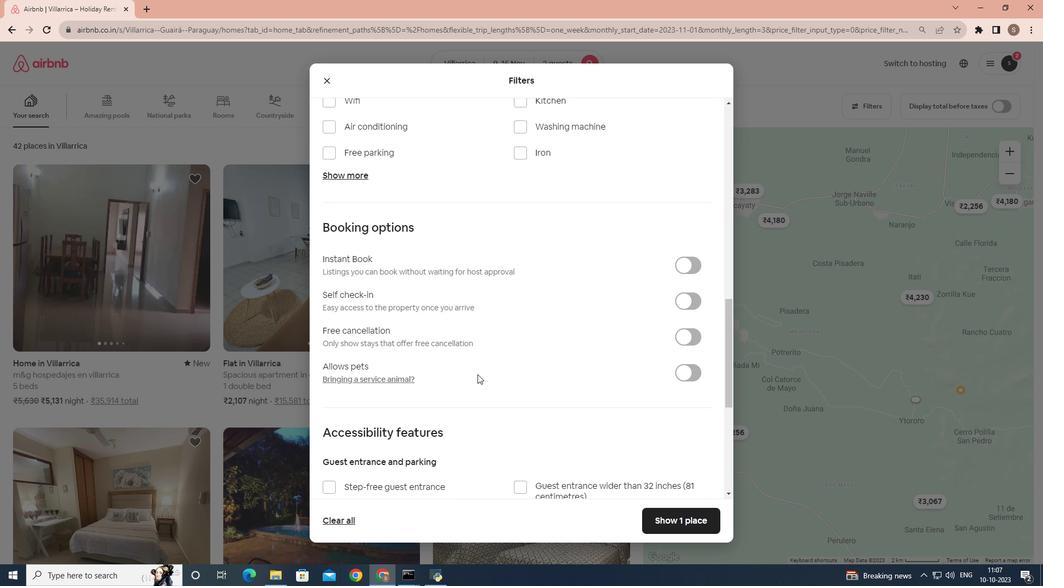 
Action: Mouse moved to (681, 252)
Screenshot: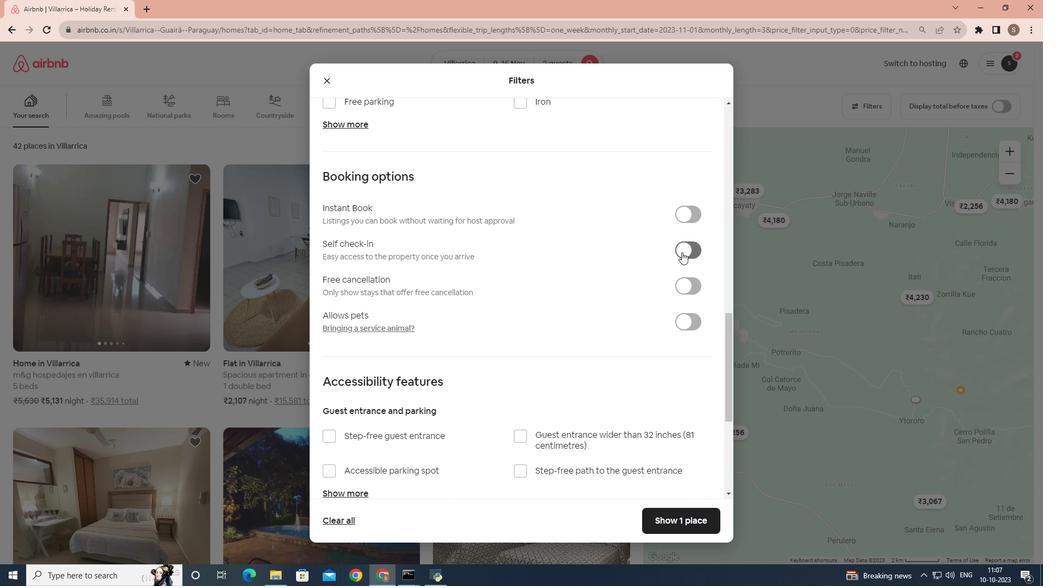 
Action: Mouse pressed left at (681, 252)
Screenshot: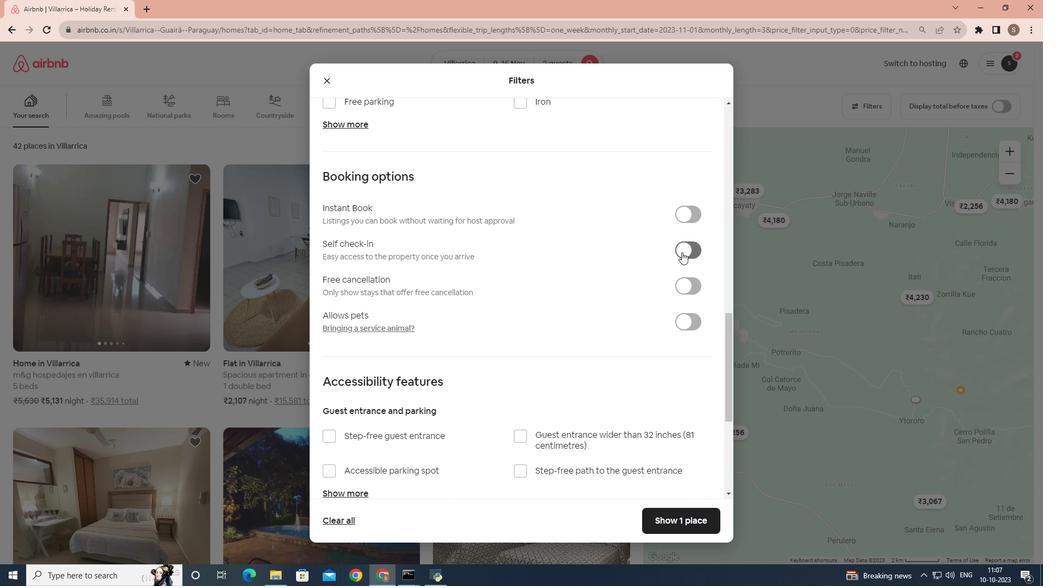 
Action: Mouse moved to (683, 521)
Screenshot: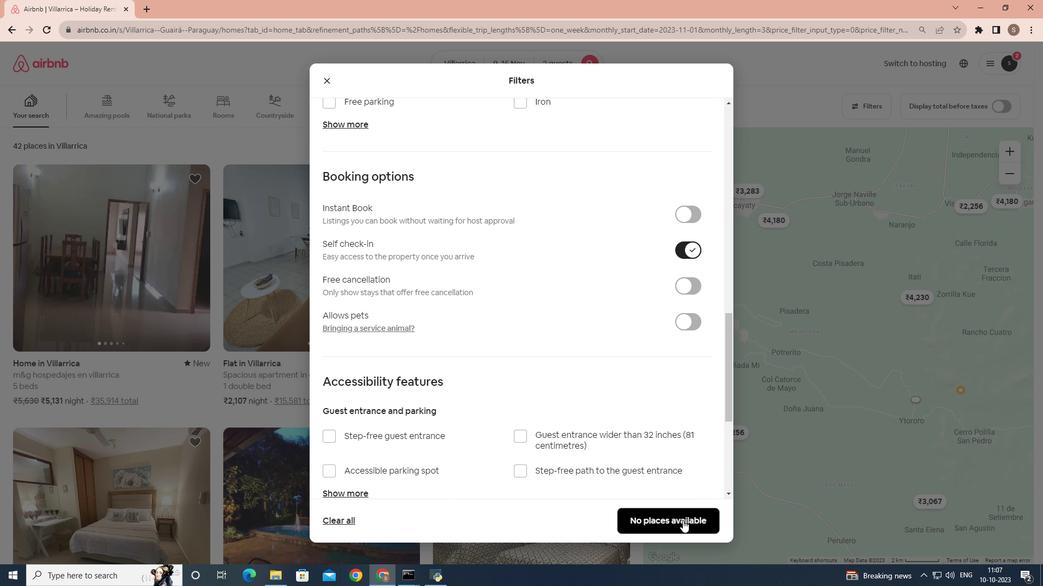 
Action: Mouse pressed left at (683, 521)
Screenshot: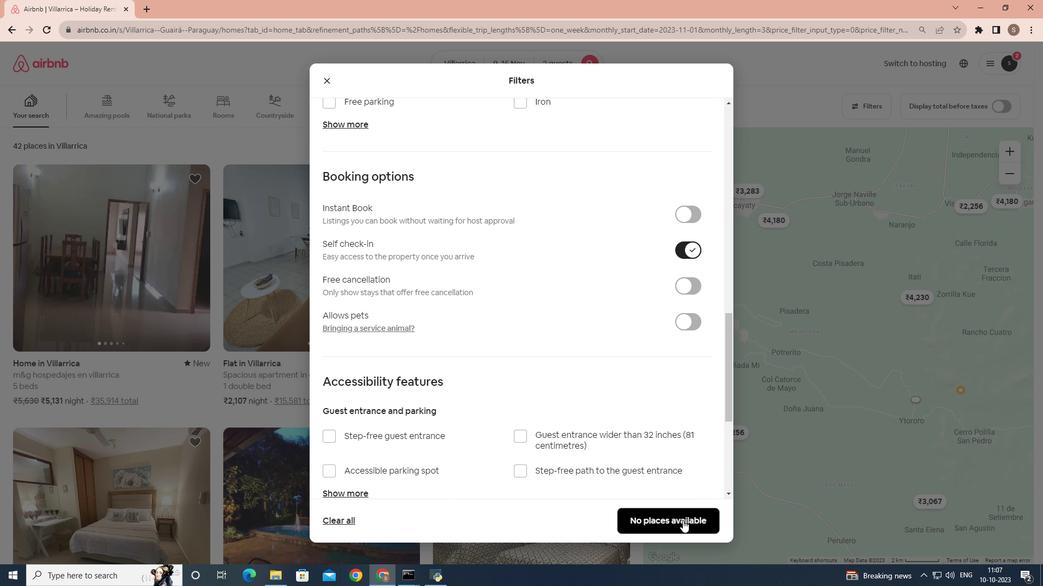 
Action: Mouse moved to (530, 550)
Screenshot: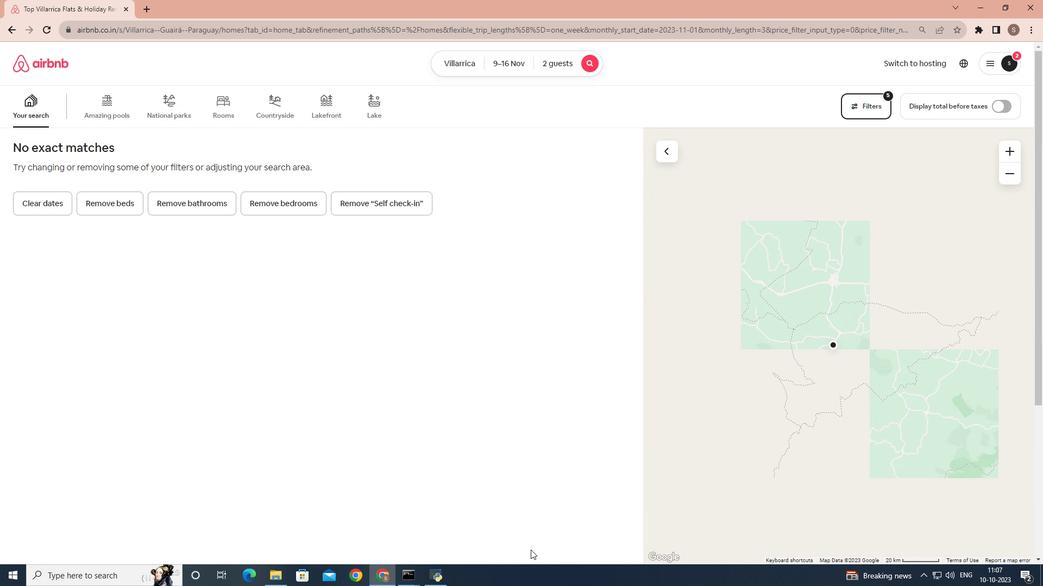 
